 Task: Look for space in Rieti, Italy from 6th September, 2023 to 18th September, 2023 for 3 adults in price range Rs.6000 to Rs.12000. Place can be entire place with 2 bedrooms having 2 beds and 2 bathrooms. Property type can be house, flat, guest house, hotel. Booking option can be shelf check-in. Required host language is English.
Action: Mouse moved to (503, 136)
Screenshot: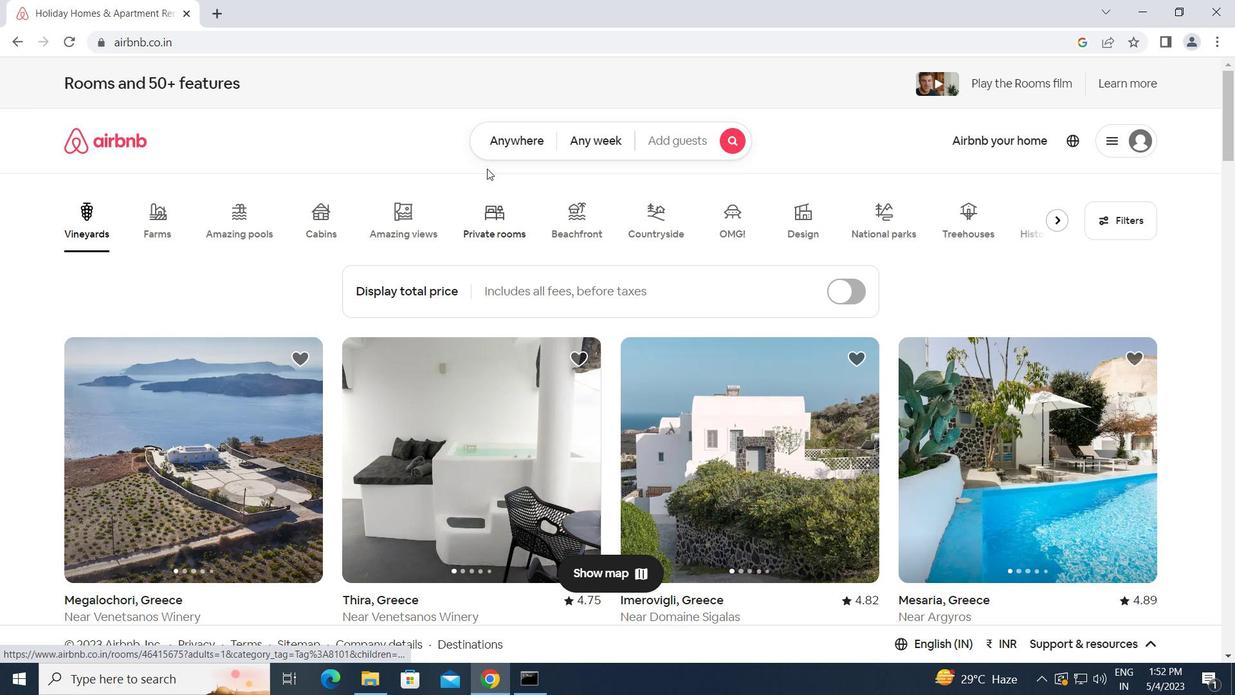 
Action: Mouse pressed left at (503, 136)
Screenshot: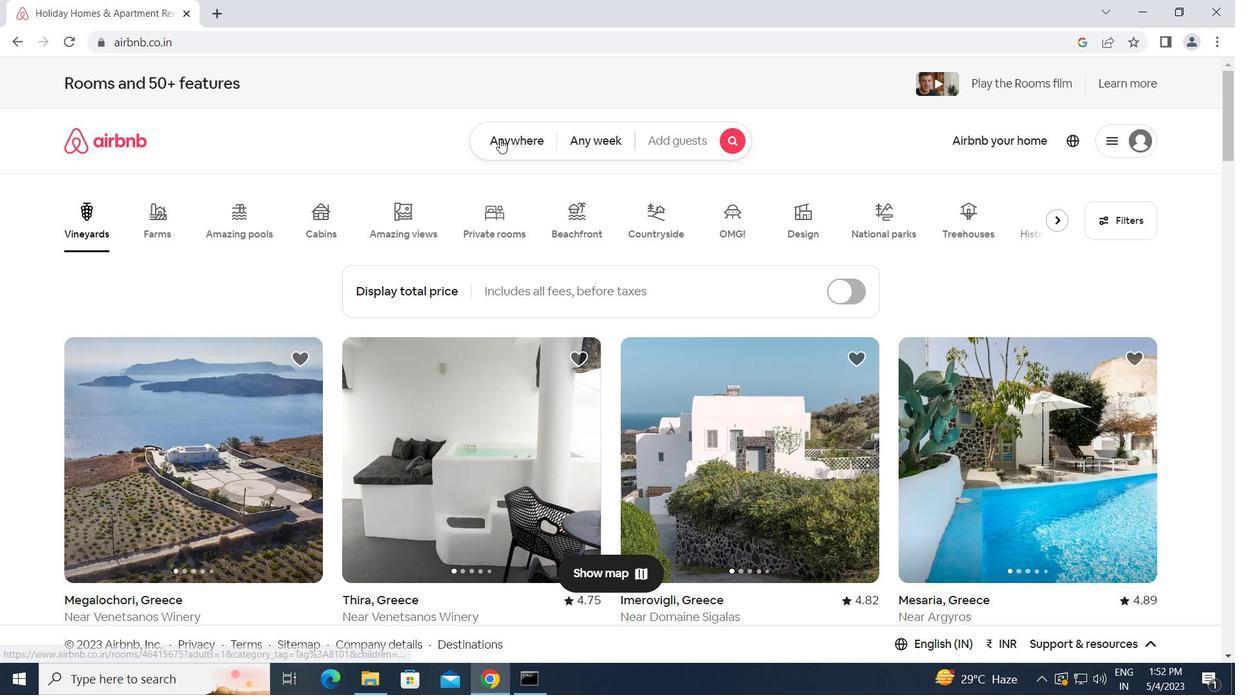 
Action: Mouse moved to (434, 193)
Screenshot: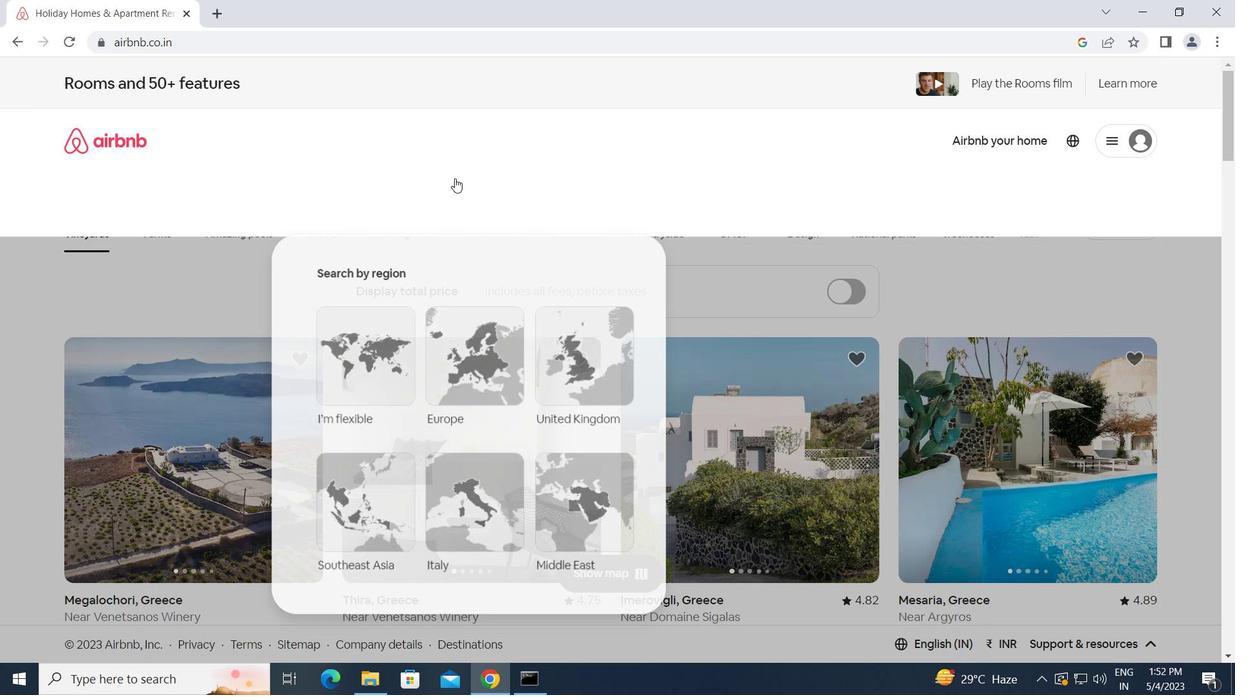 
Action: Mouse pressed left at (434, 193)
Screenshot: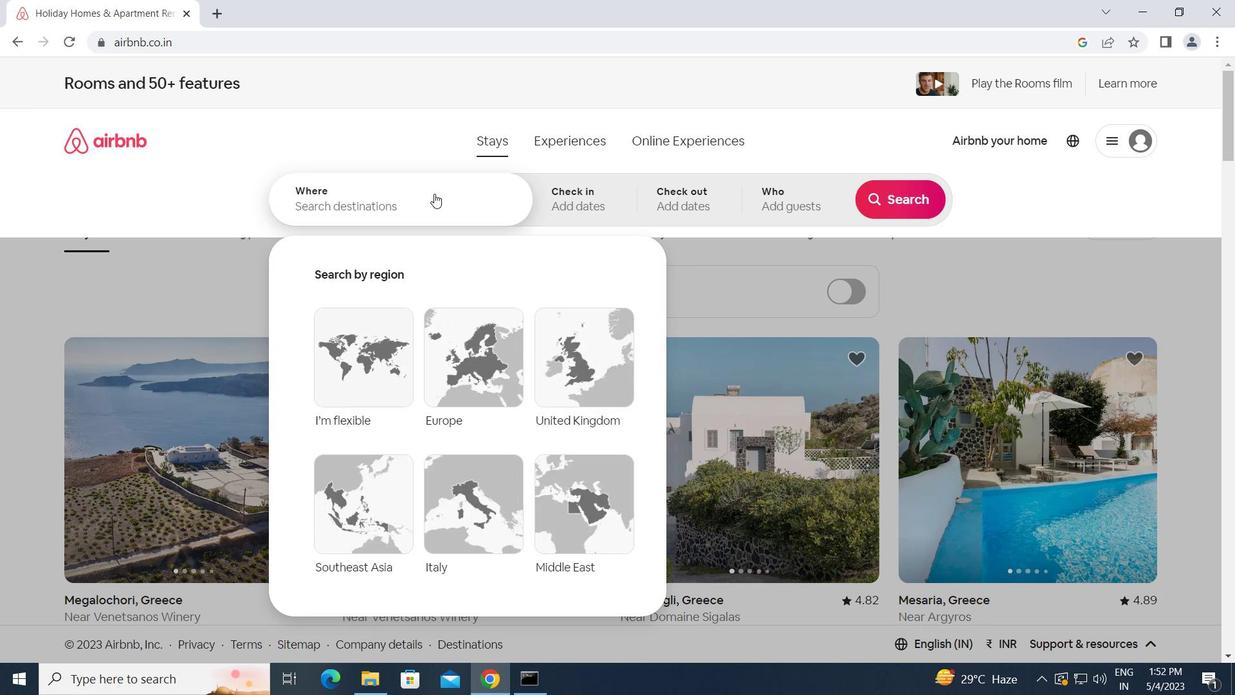
Action: Mouse moved to (460, 198)
Screenshot: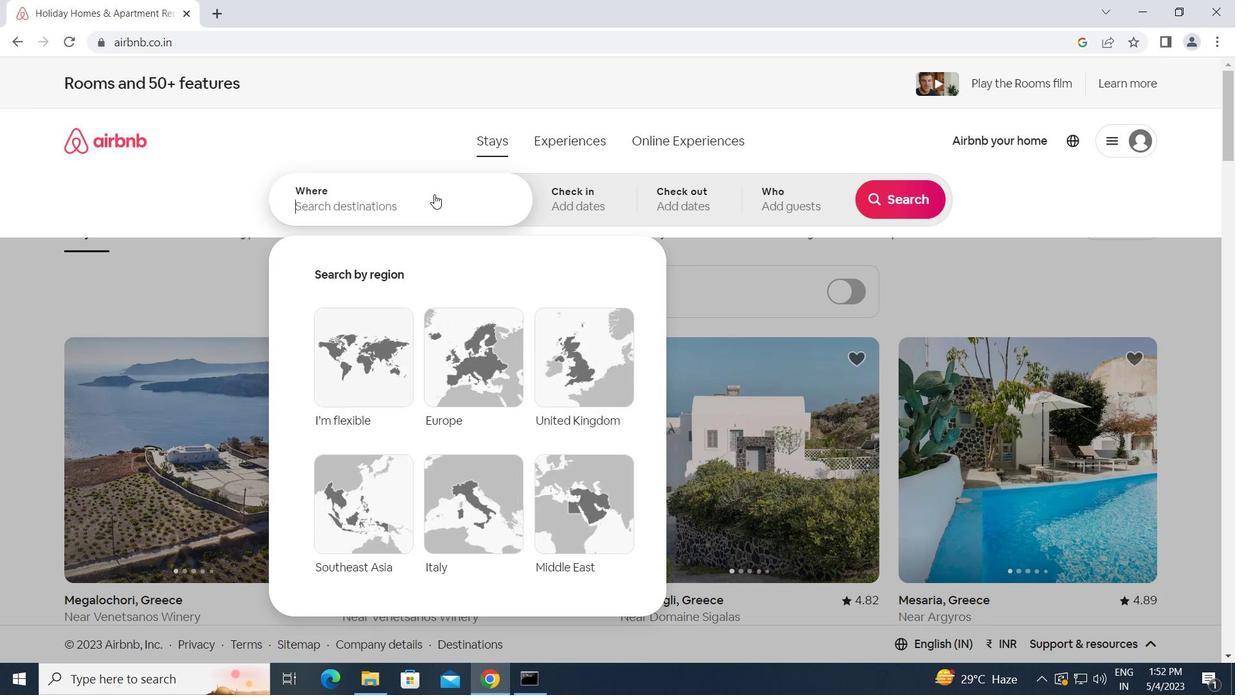 
Action: Key pressed r<Key.caps_lock>ieti,<Key.space><Key.caps_lock>i<Key.caps_lock>taly<Key.enter>
Screenshot: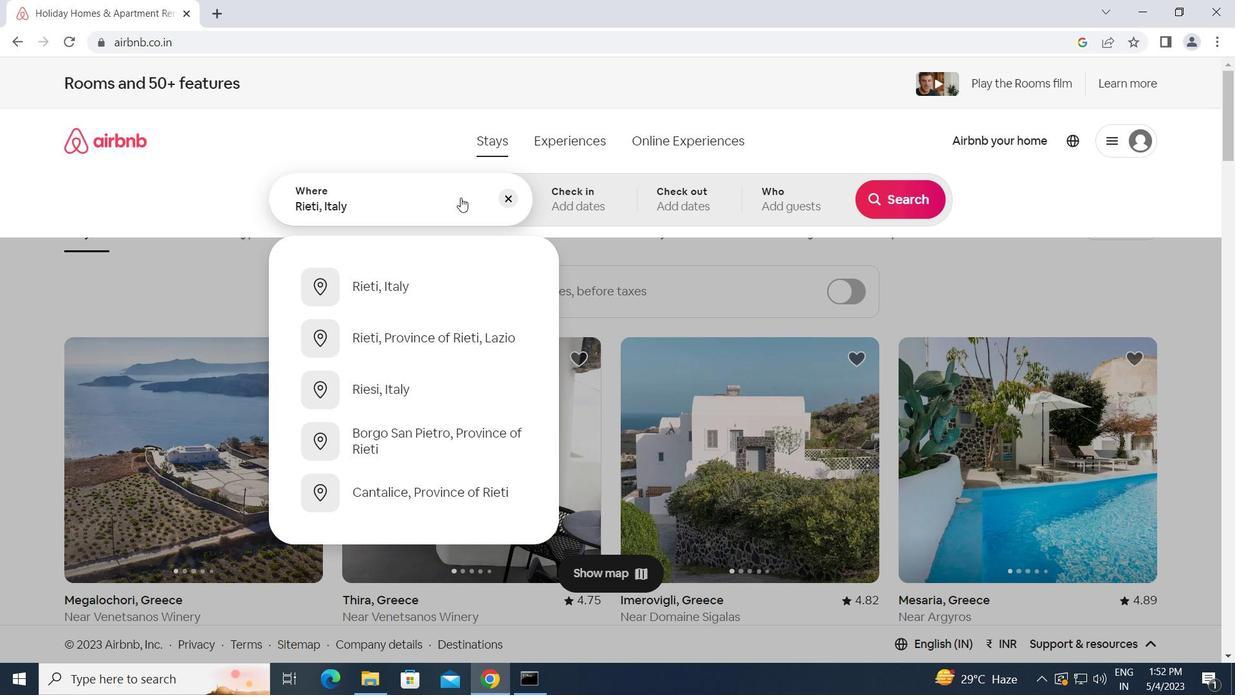 
Action: Mouse moved to (894, 326)
Screenshot: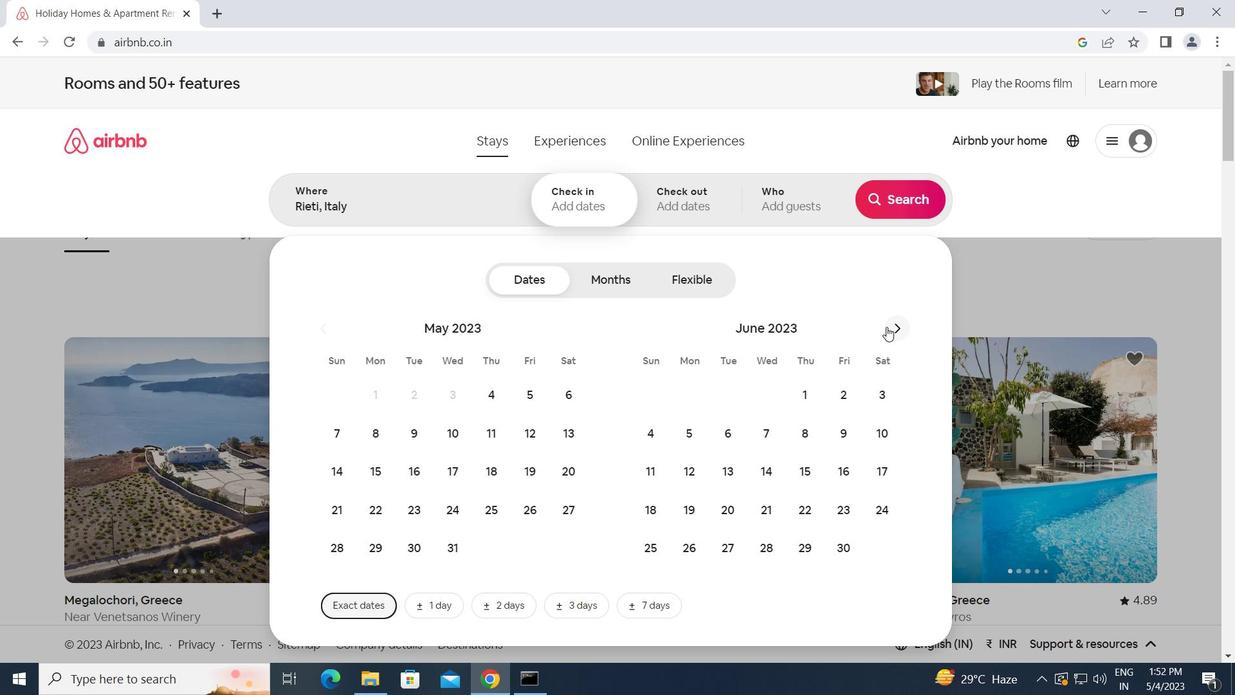 
Action: Mouse pressed left at (894, 326)
Screenshot: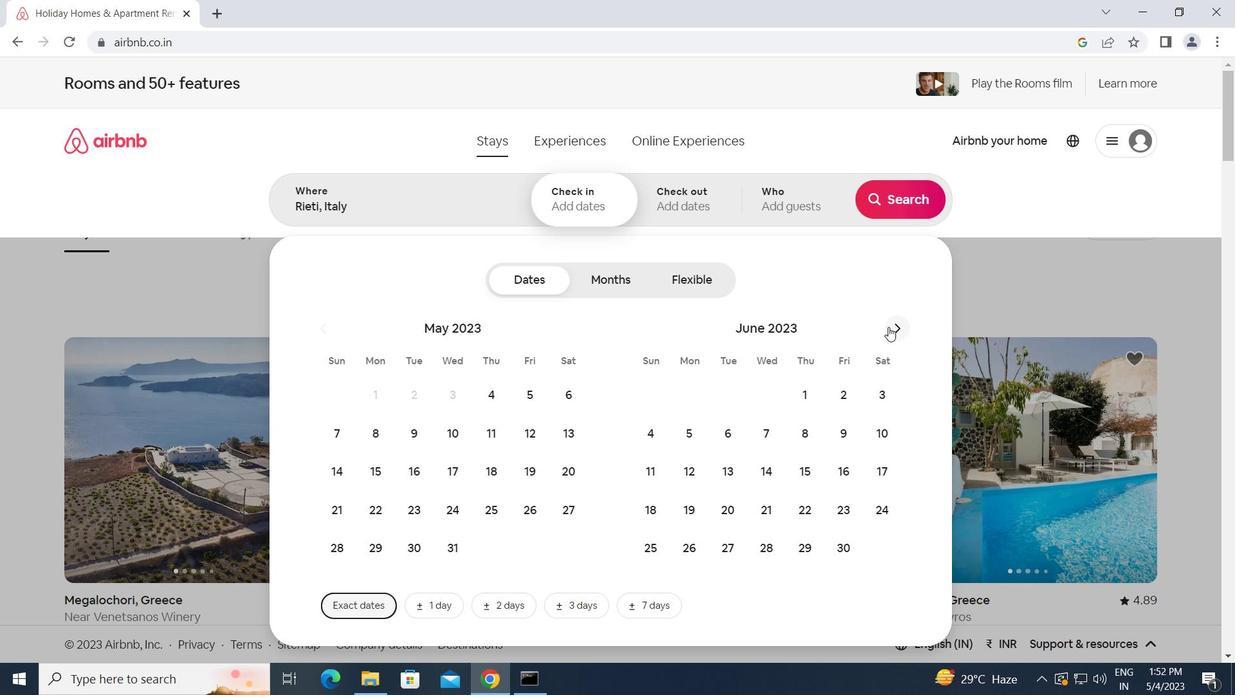 
Action: Mouse pressed left at (894, 326)
Screenshot: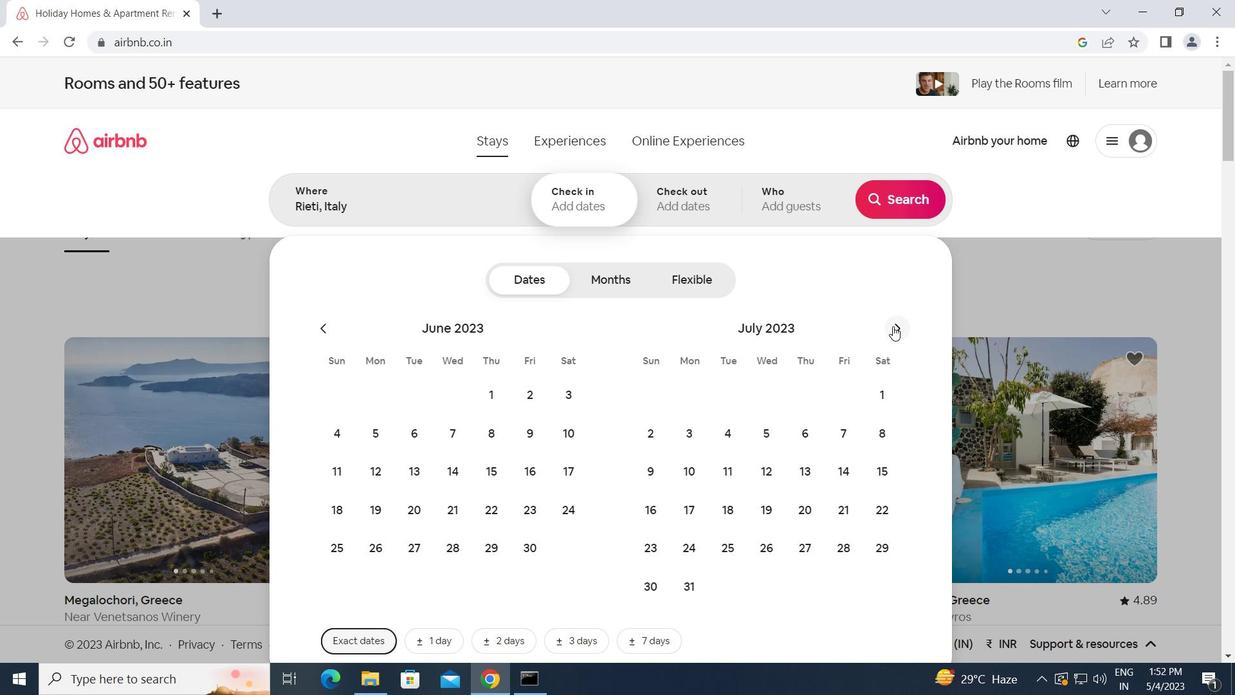 
Action: Mouse pressed left at (894, 326)
Screenshot: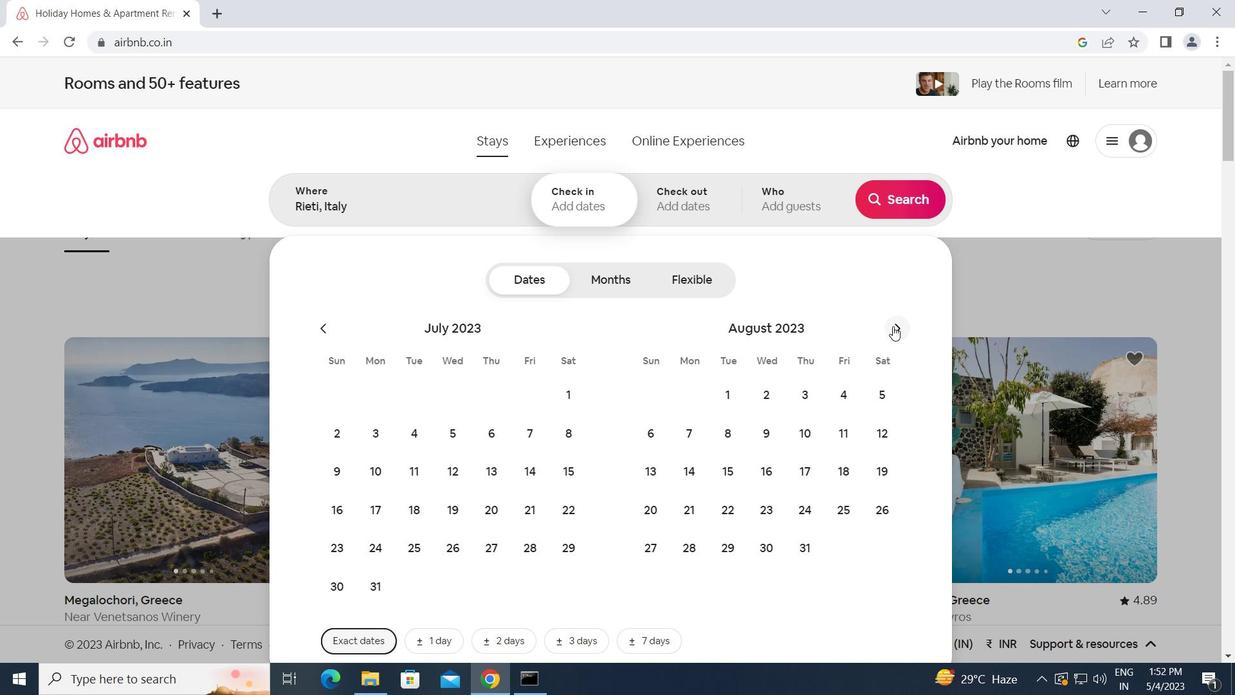 
Action: Mouse moved to (756, 438)
Screenshot: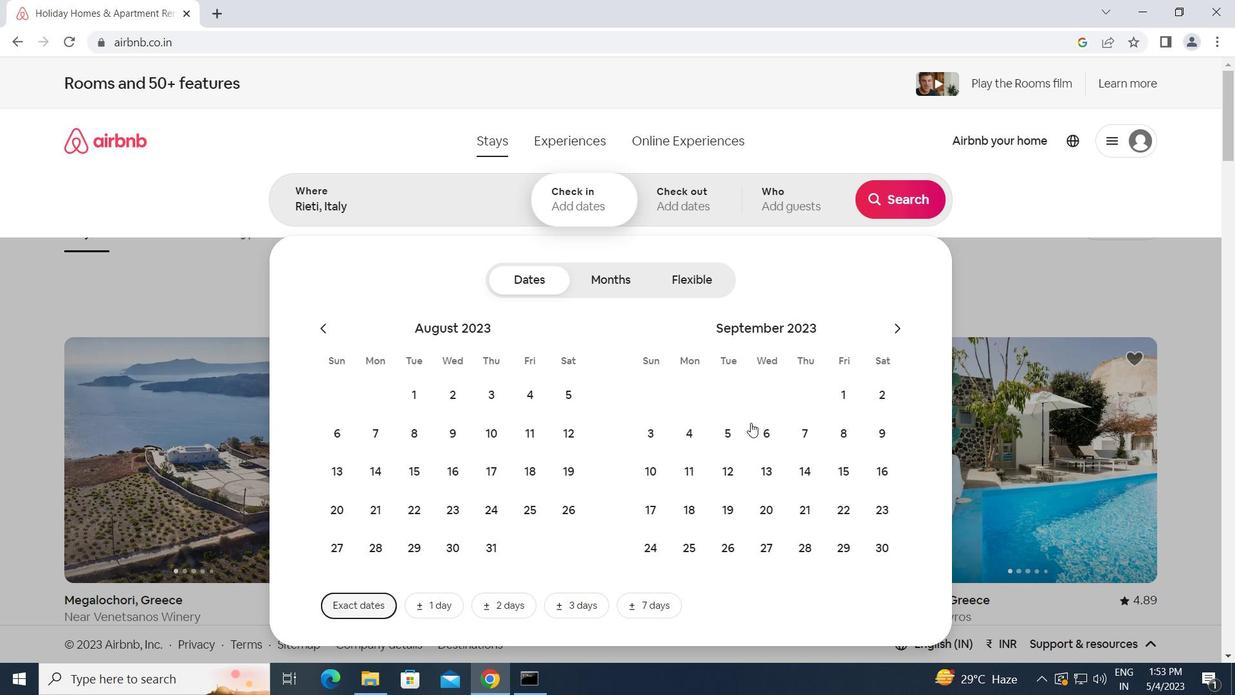 
Action: Mouse pressed left at (756, 438)
Screenshot: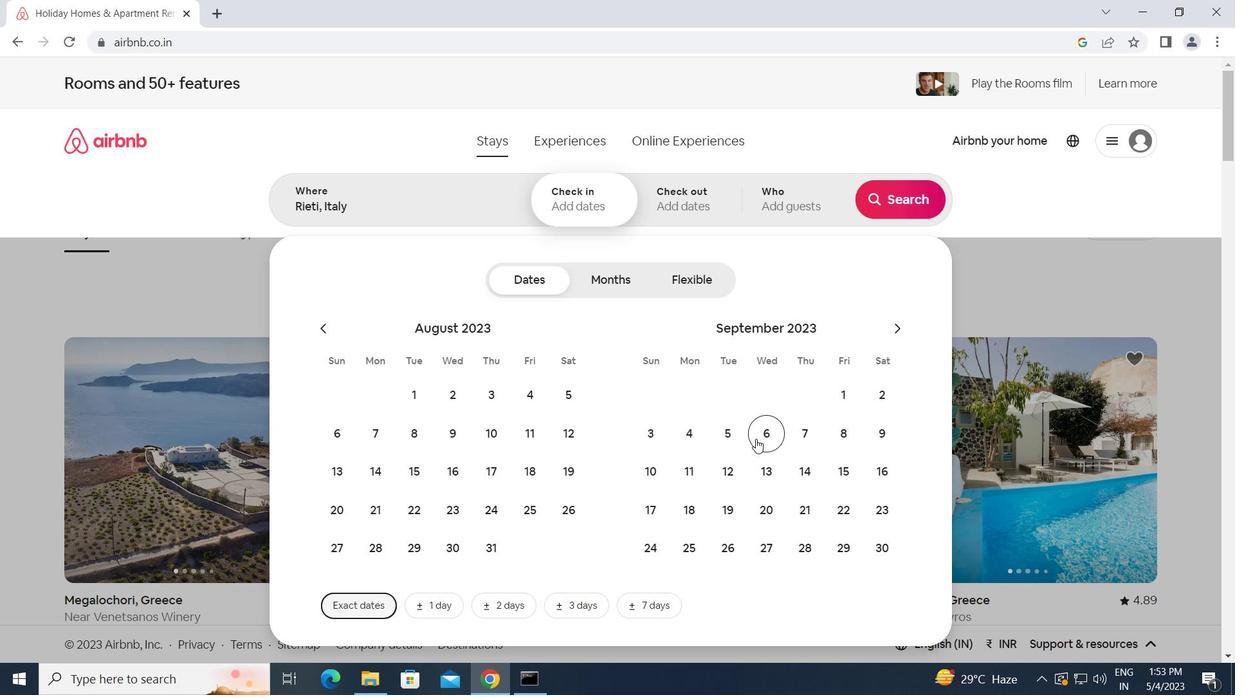 
Action: Mouse moved to (696, 506)
Screenshot: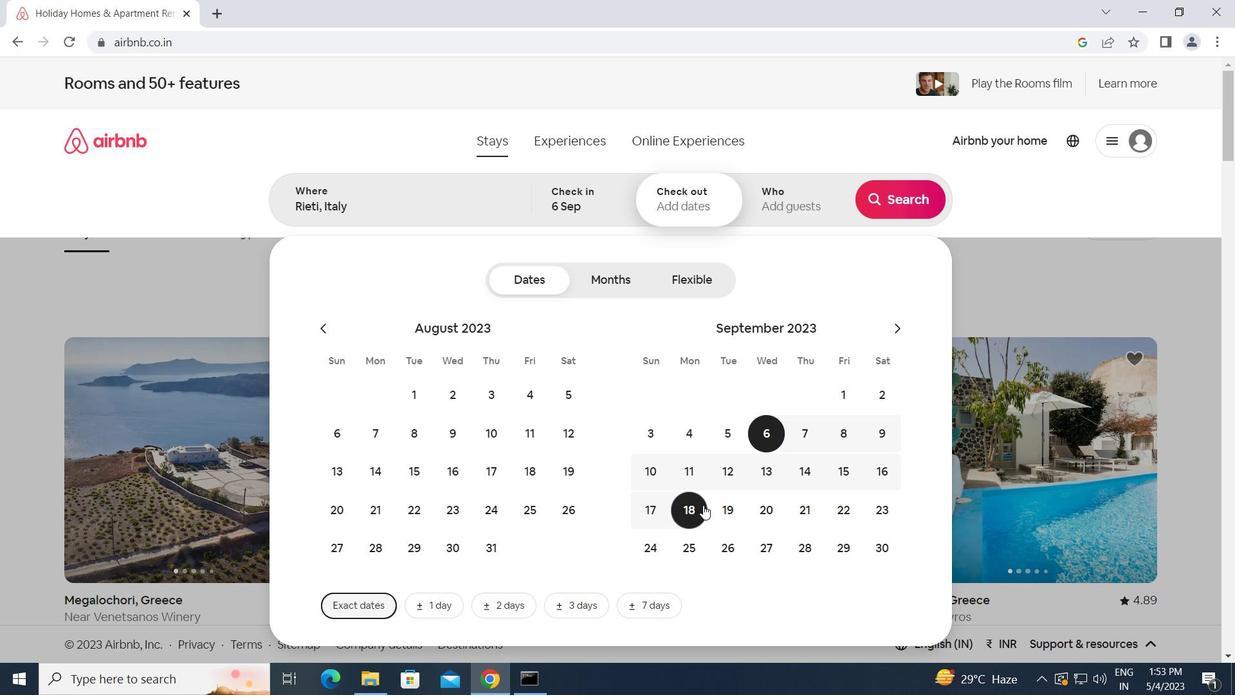 
Action: Mouse pressed left at (696, 506)
Screenshot: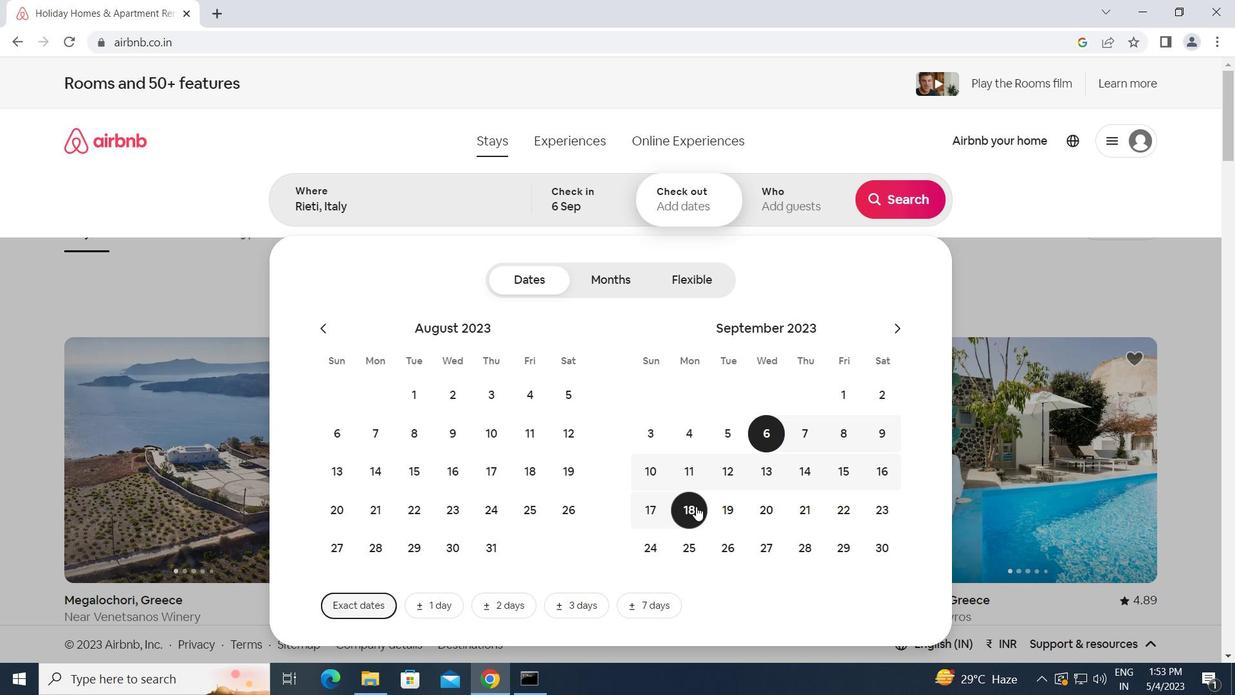 
Action: Mouse moved to (802, 197)
Screenshot: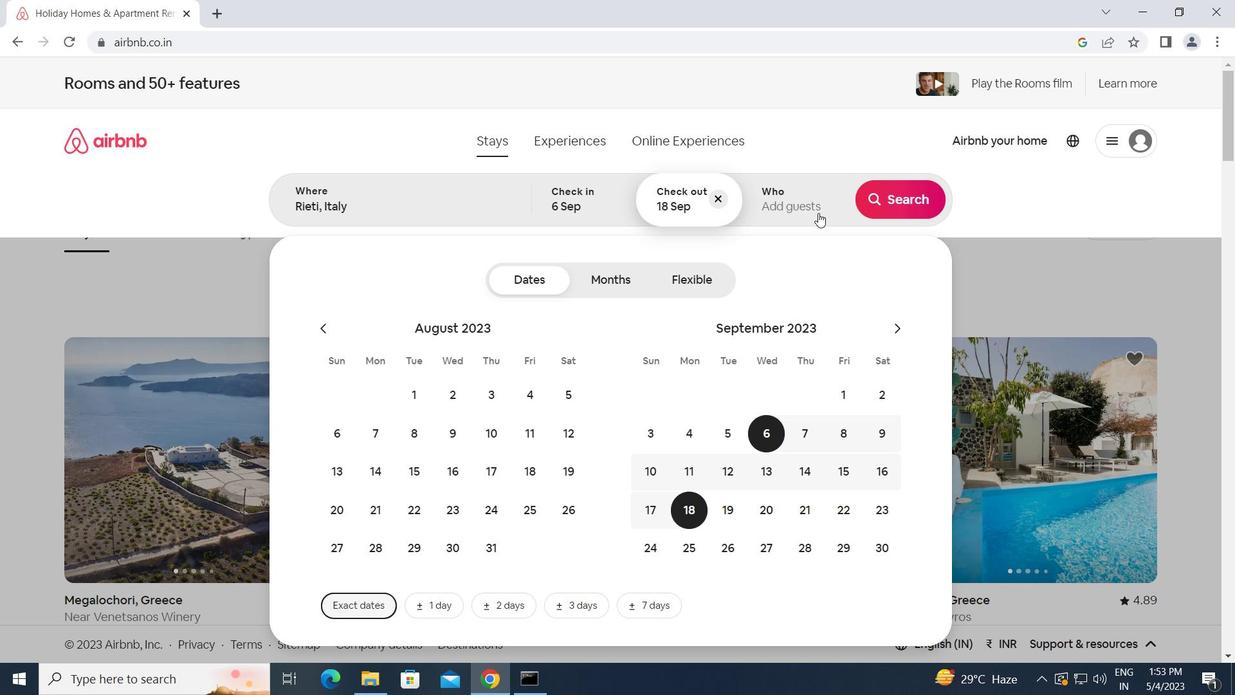 
Action: Mouse pressed left at (802, 197)
Screenshot: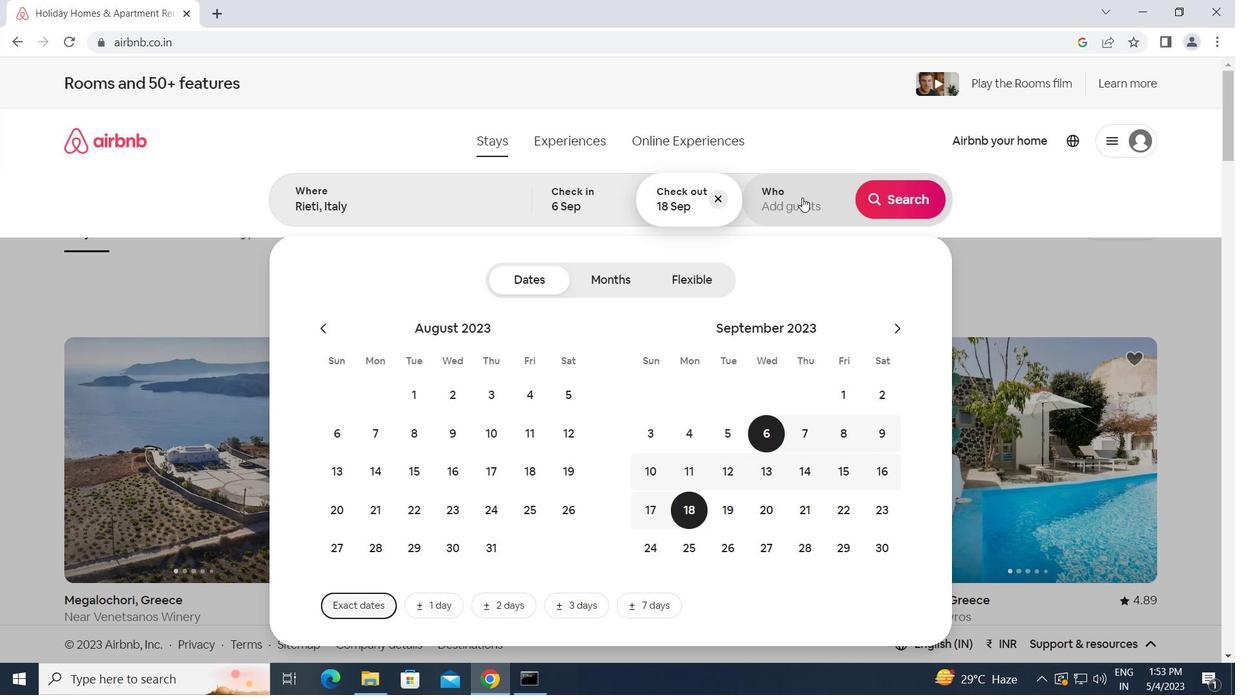 
Action: Mouse moved to (909, 288)
Screenshot: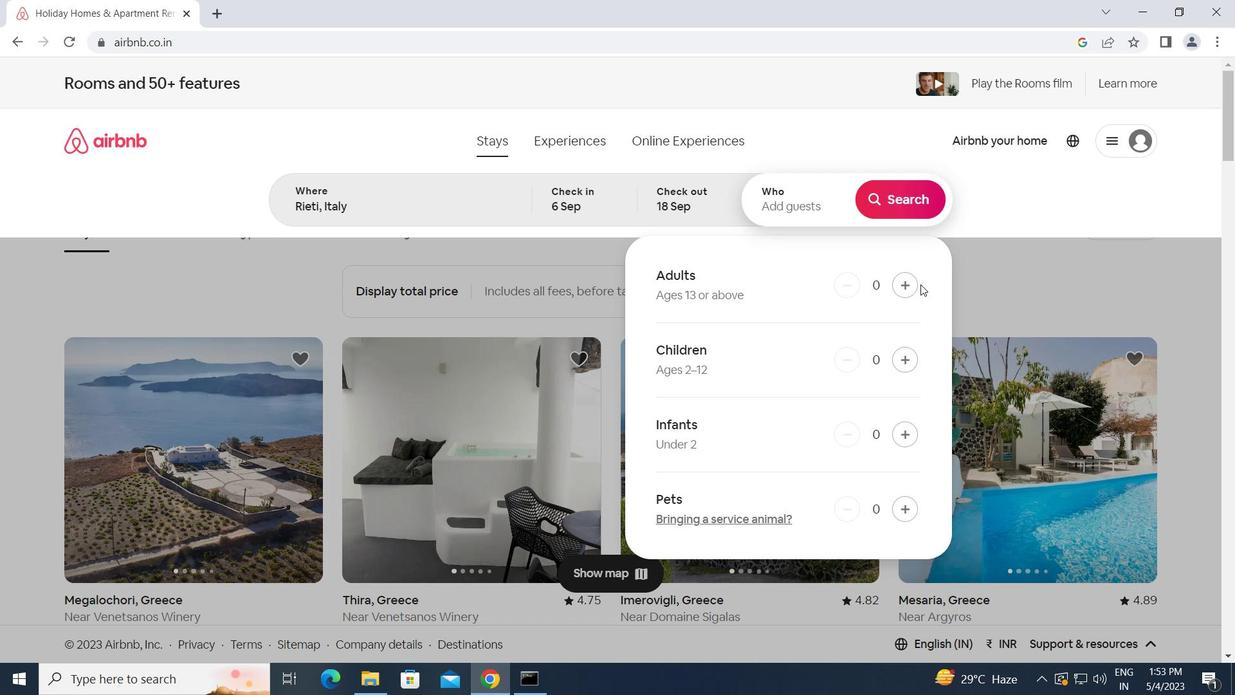 
Action: Mouse pressed left at (909, 288)
Screenshot: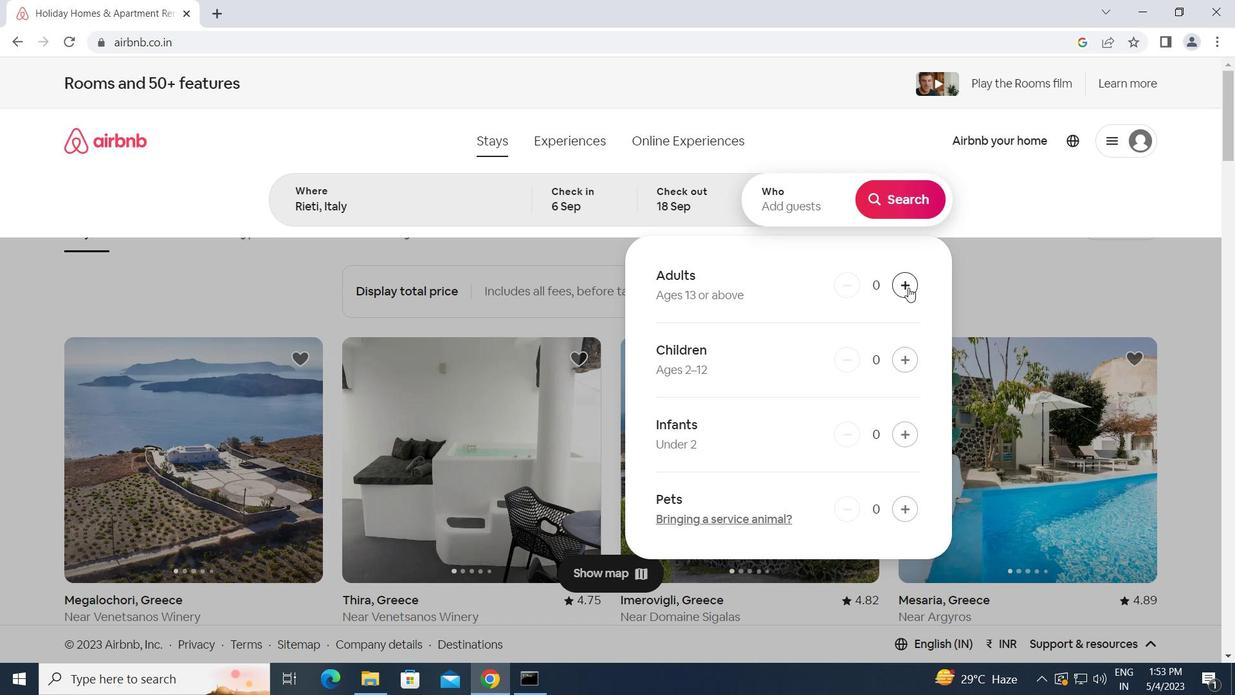 
Action: Mouse pressed left at (909, 288)
Screenshot: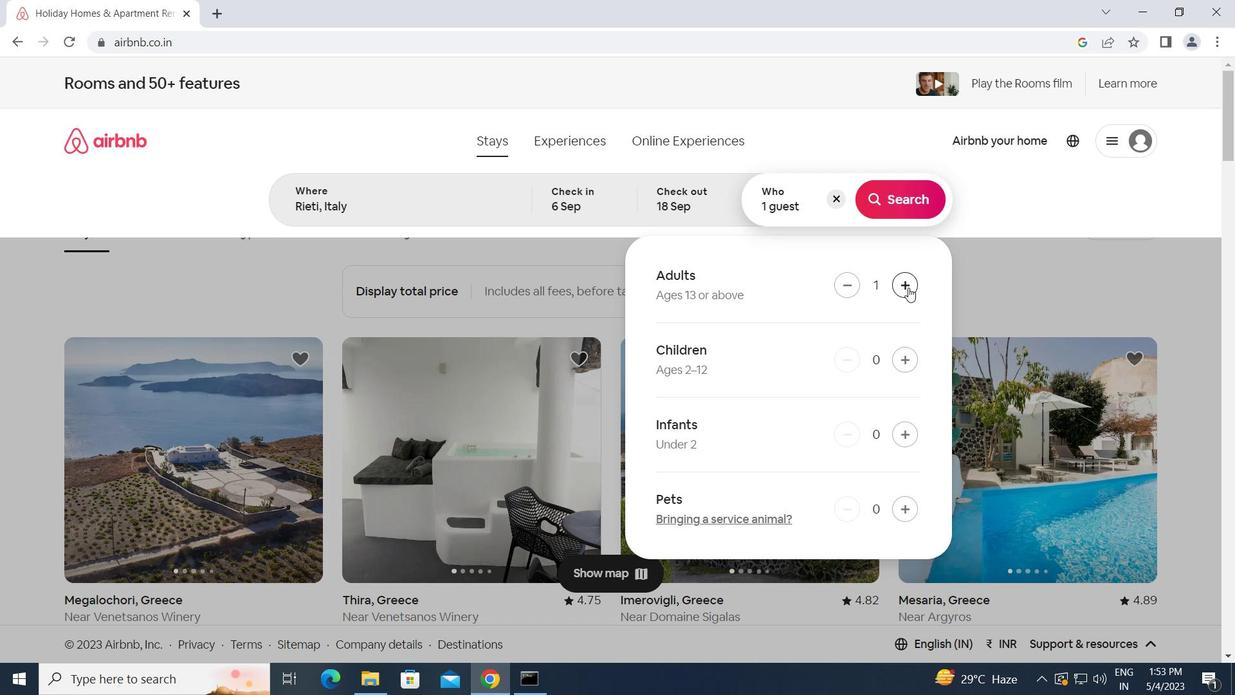 
Action: Mouse pressed left at (909, 288)
Screenshot: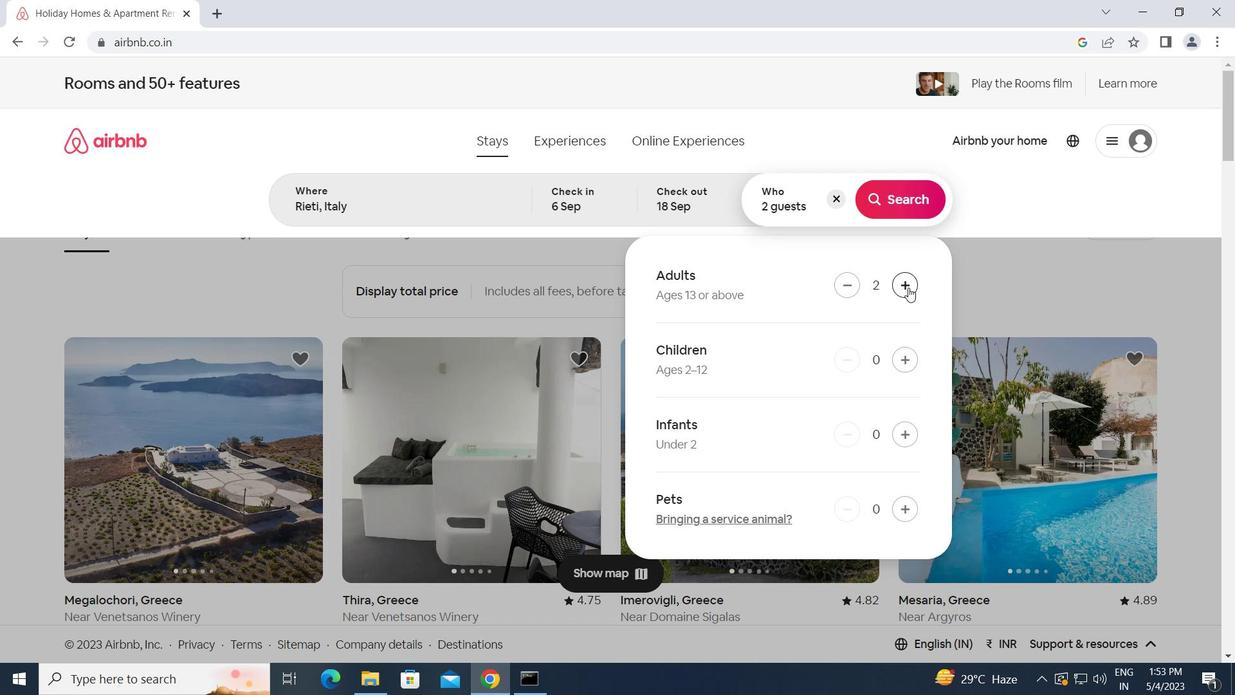 
Action: Mouse moved to (910, 197)
Screenshot: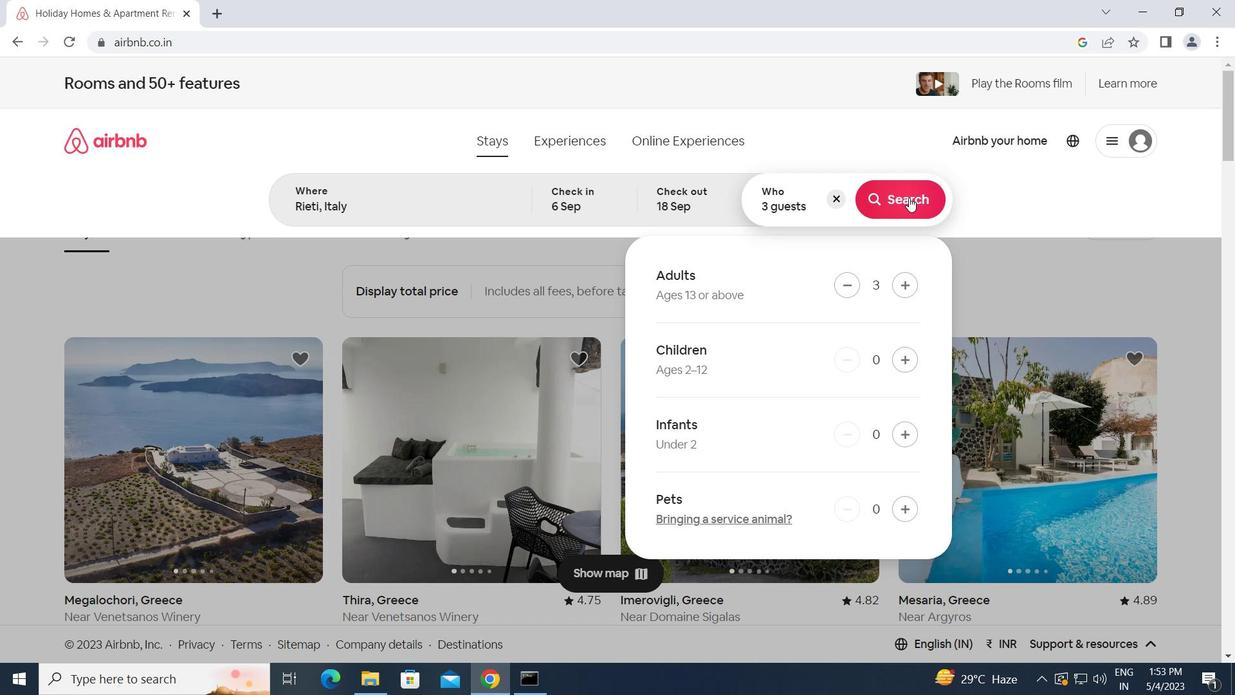 
Action: Mouse pressed left at (910, 197)
Screenshot: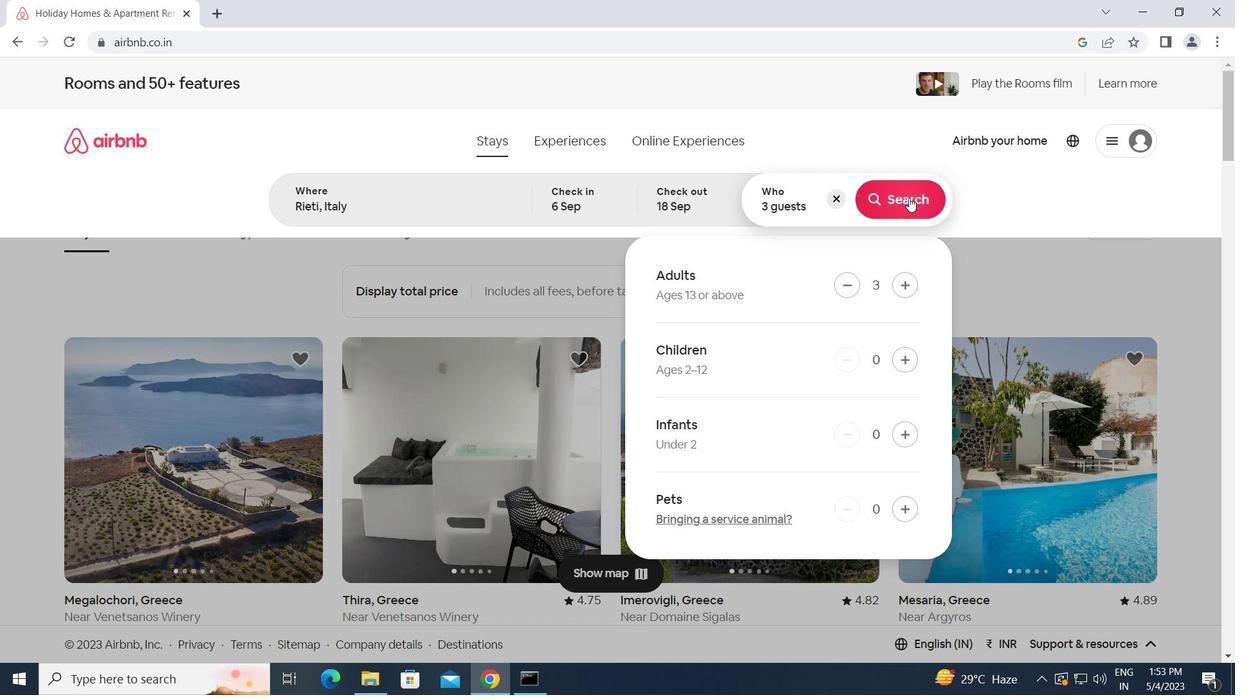 
Action: Mouse moved to (1142, 157)
Screenshot: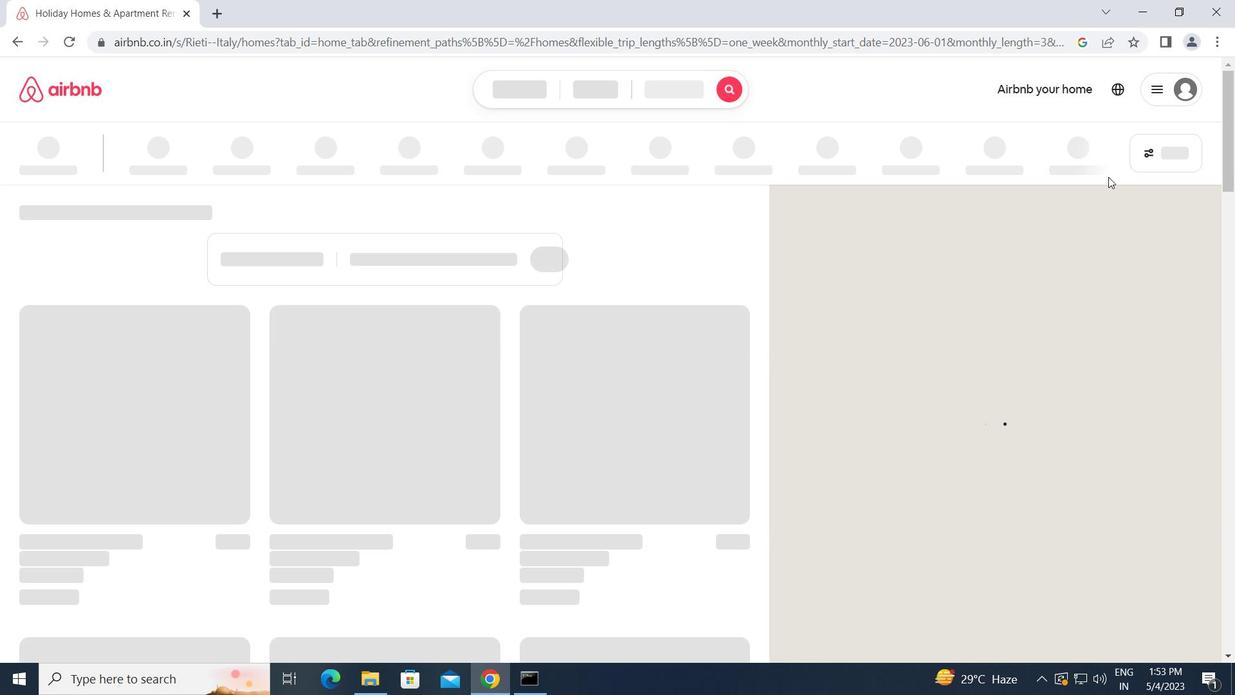 
Action: Mouse pressed left at (1142, 157)
Screenshot: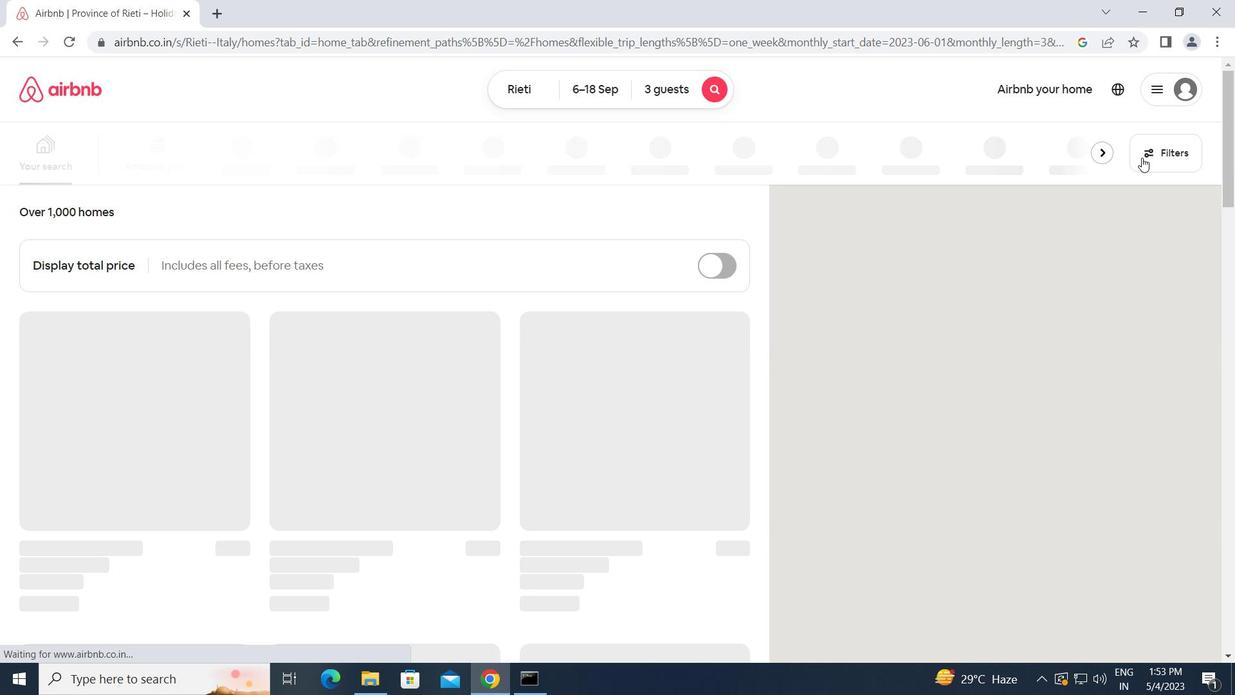 
Action: Mouse moved to (415, 361)
Screenshot: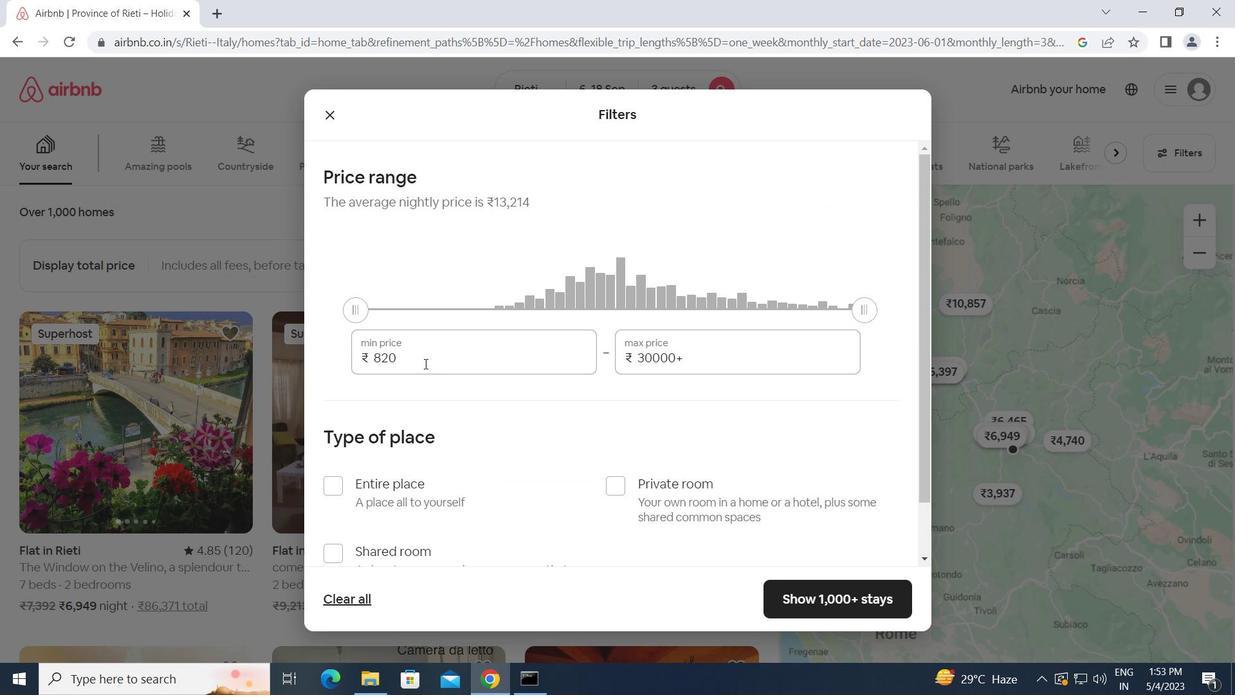 
Action: Mouse pressed left at (415, 361)
Screenshot: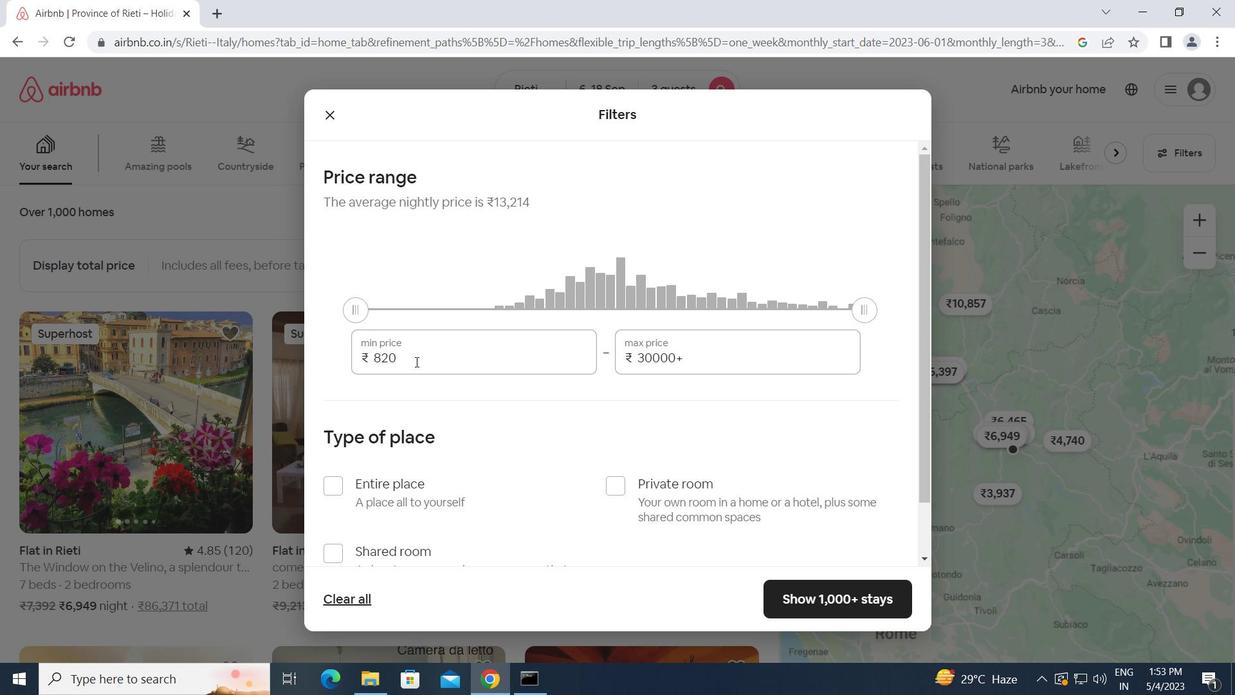 
Action: Mouse moved to (360, 363)
Screenshot: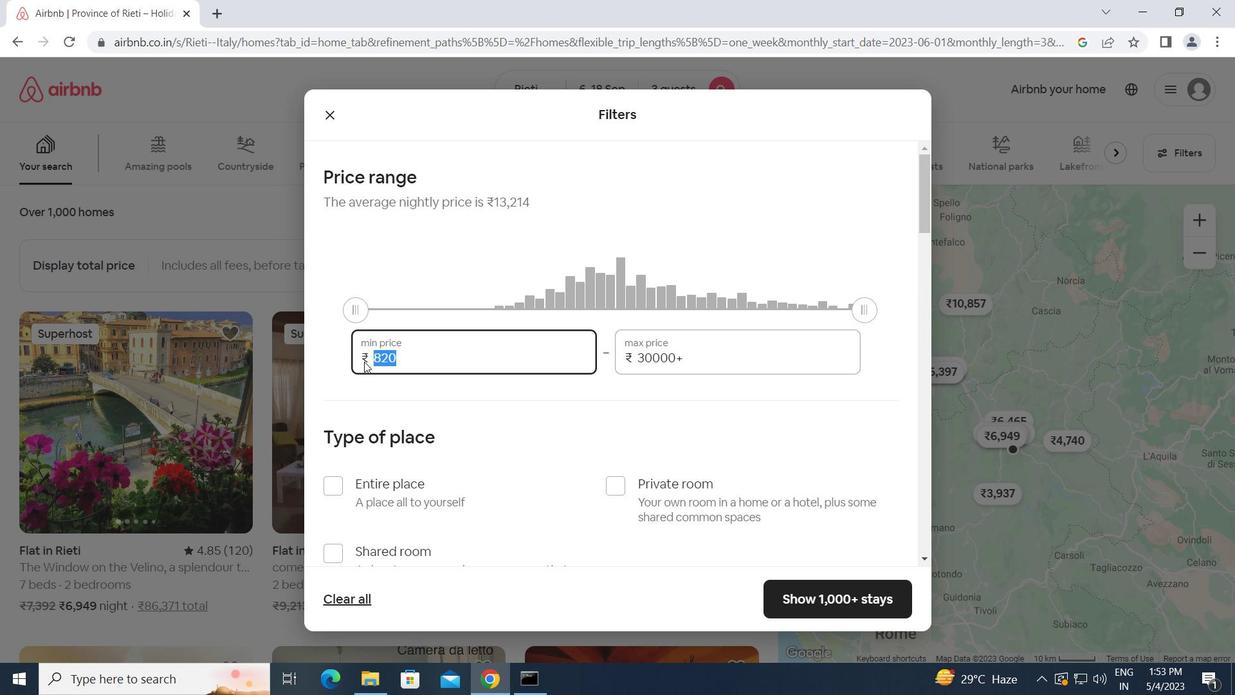 
Action: Key pressed 6000<Key.tab>12000
Screenshot: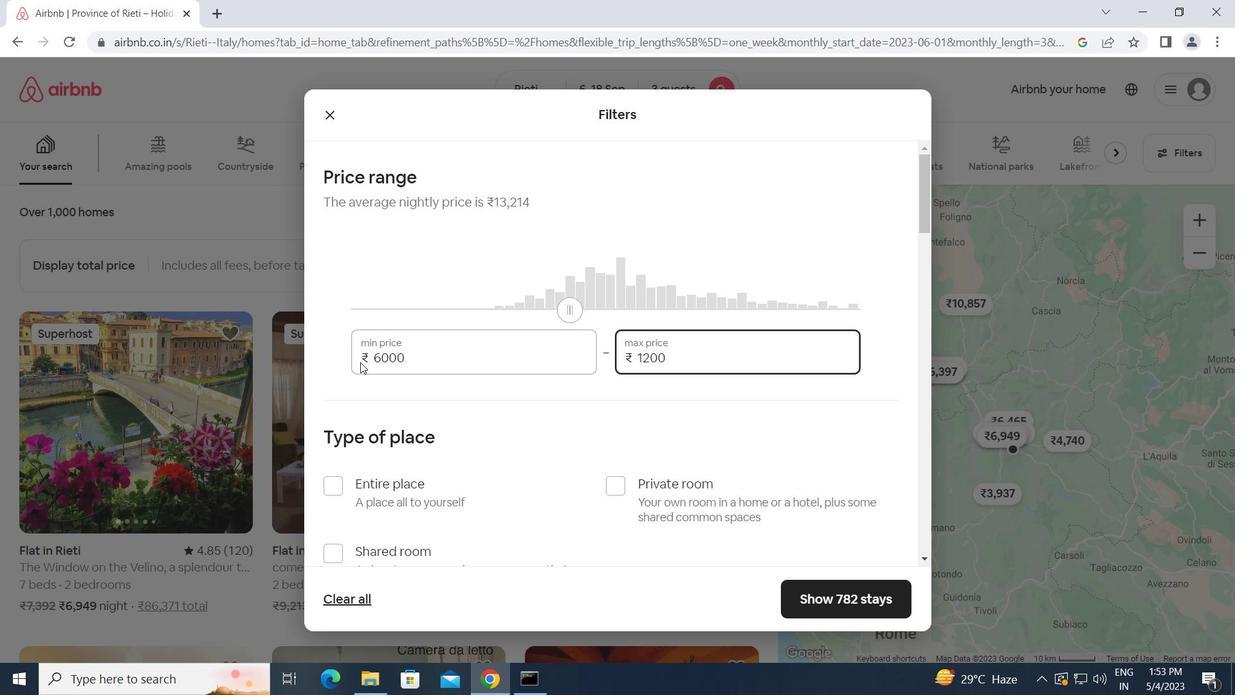 
Action: Mouse moved to (341, 489)
Screenshot: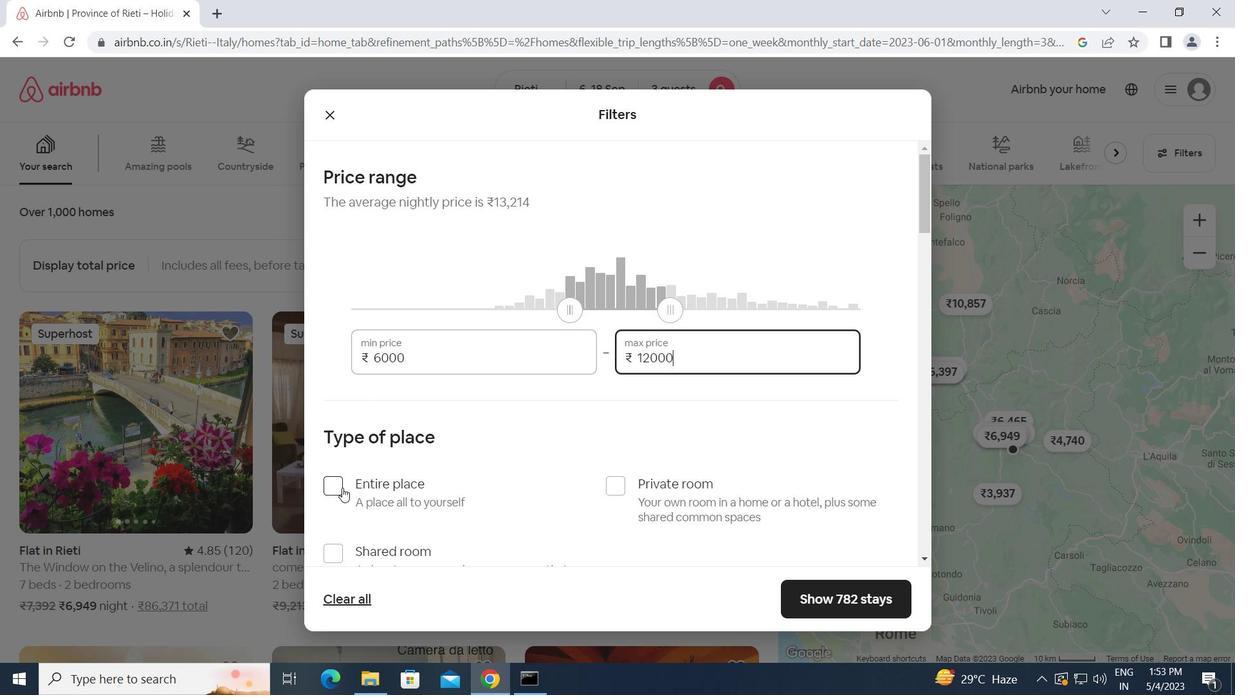 
Action: Mouse pressed left at (341, 489)
Screenshot: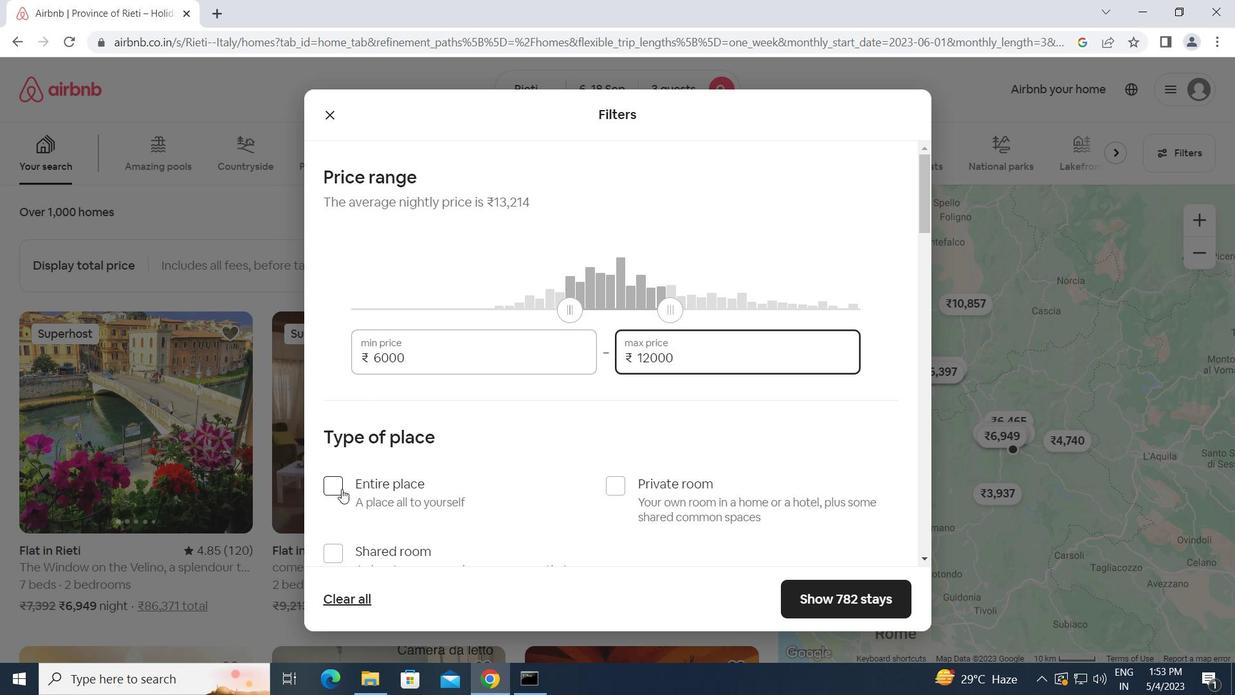 
Action: Mouse moved to (513, 531)
Screenshot: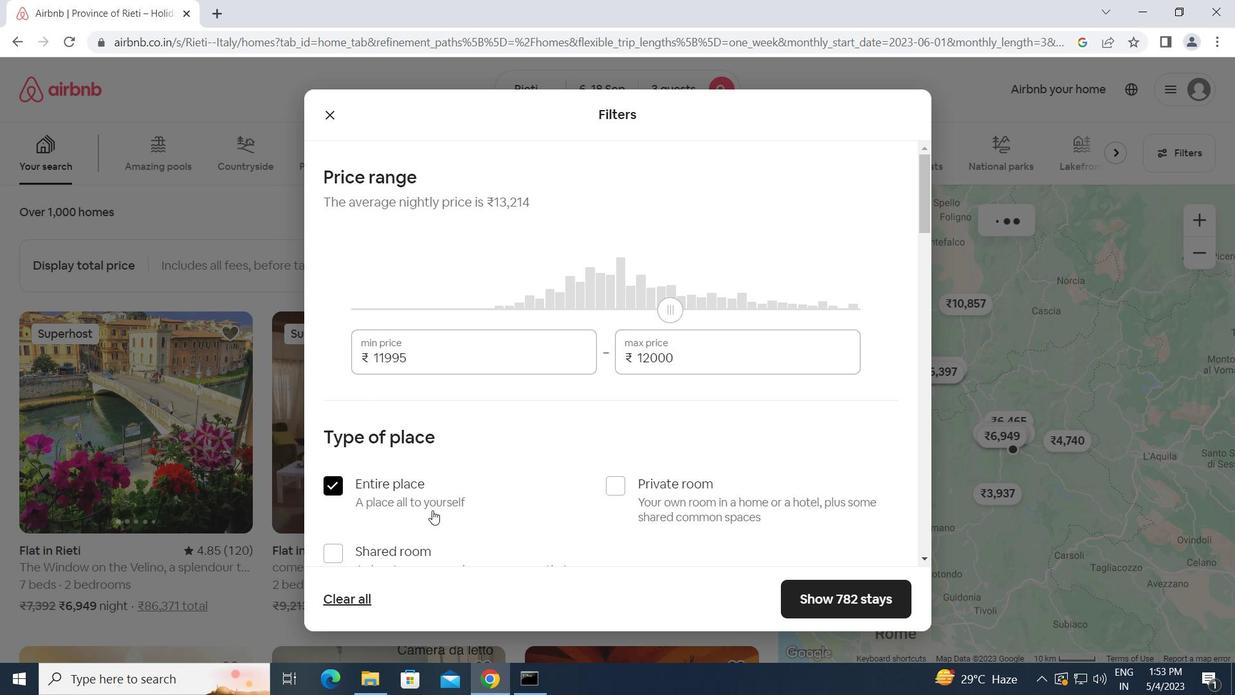 
Action: Mouse scrolled (513, 530) with delta (0, 0)
Screenshot: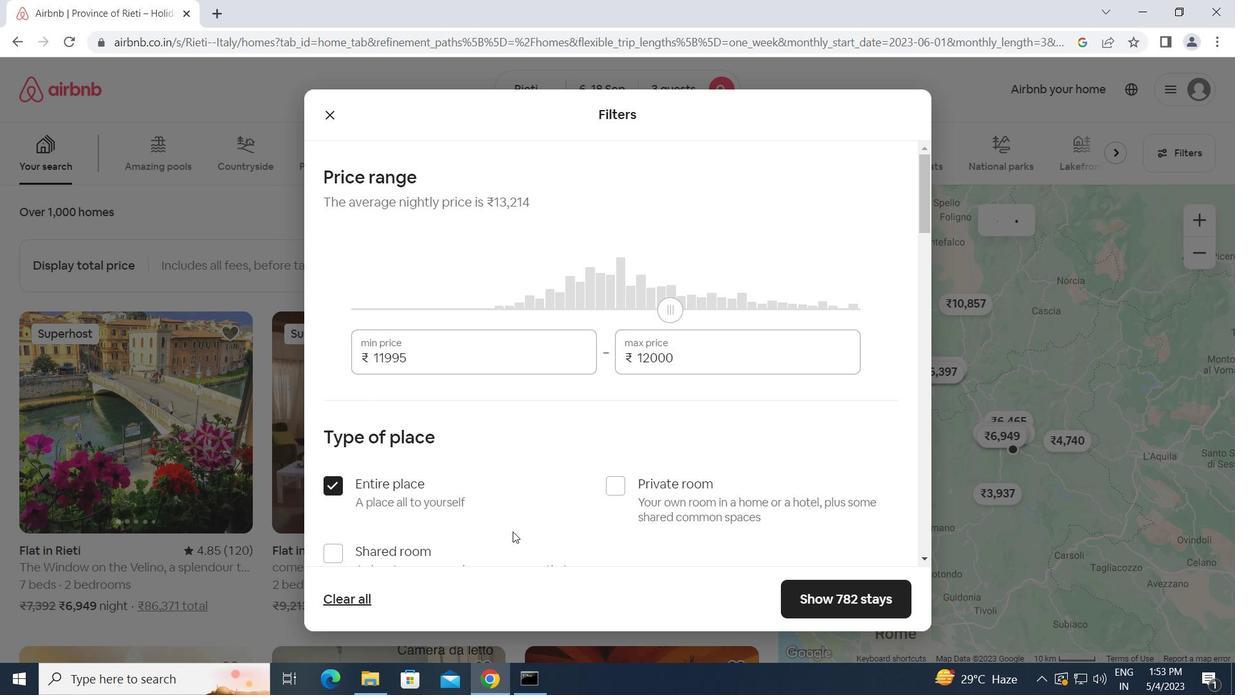 
Action: Mouse scrolled (513, 530) with delta (0, 0)
Screenshot: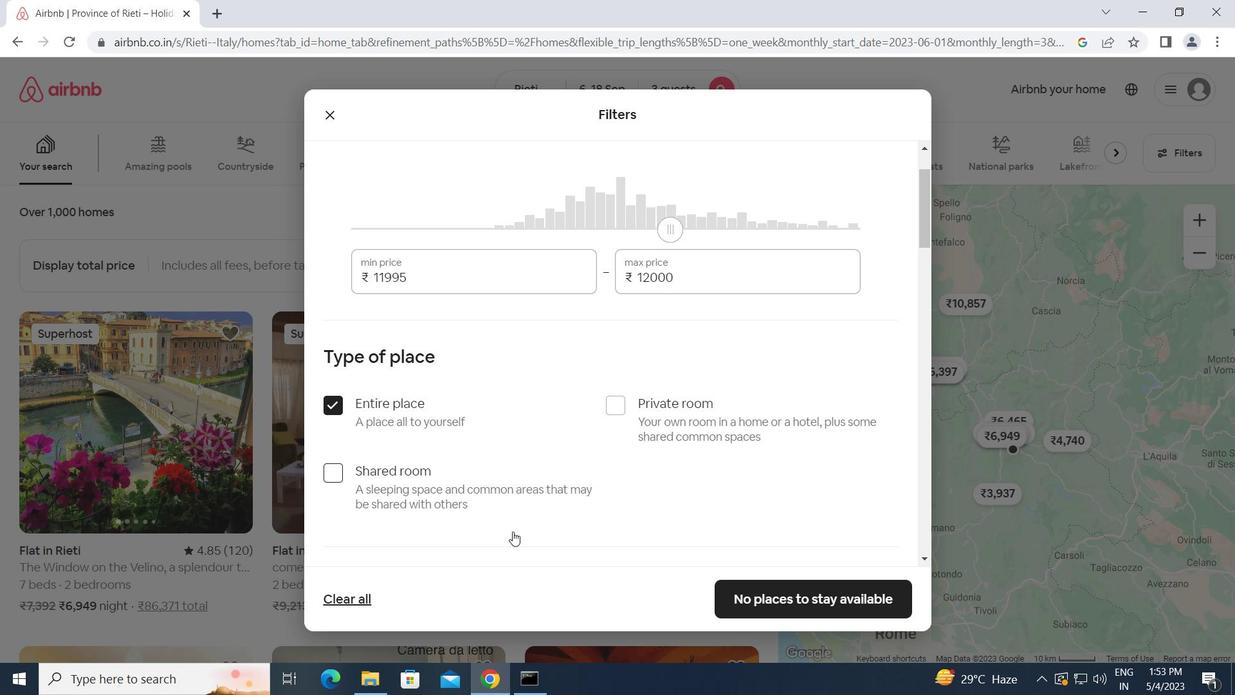
Action: Mouse scrolled (513, 530) with delta (0, 0)
Screenshot: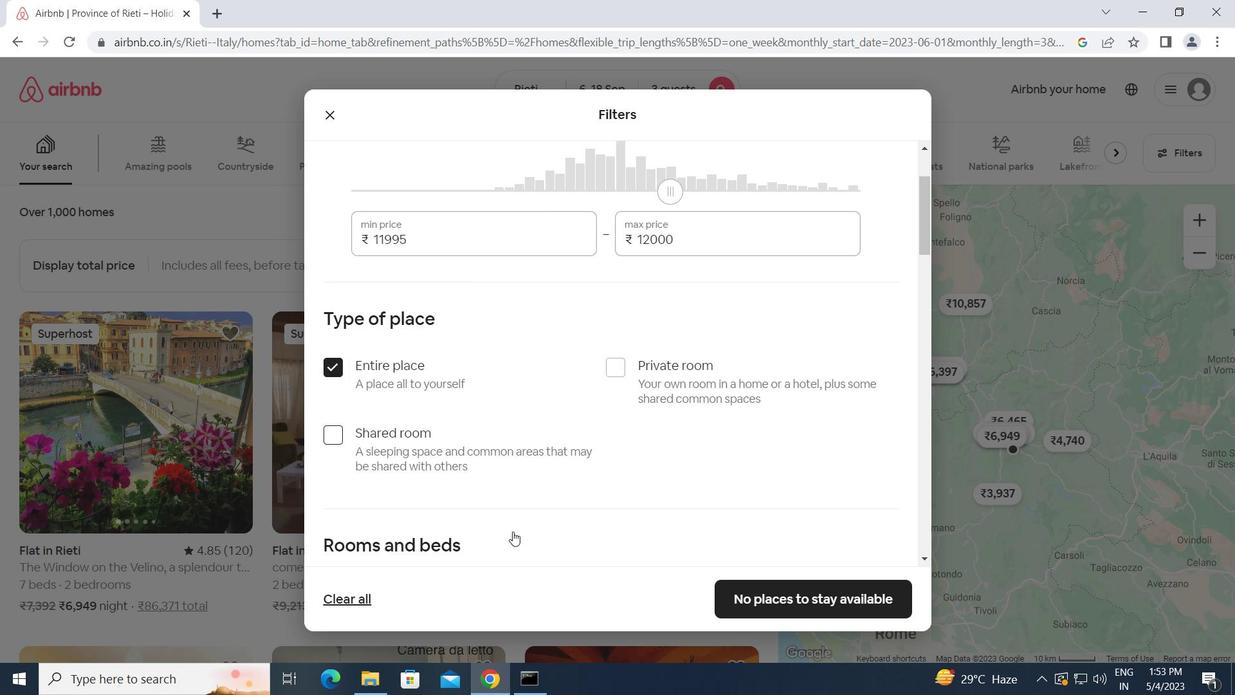 
Action: Mouse moved to (475, 506)
Screenshot: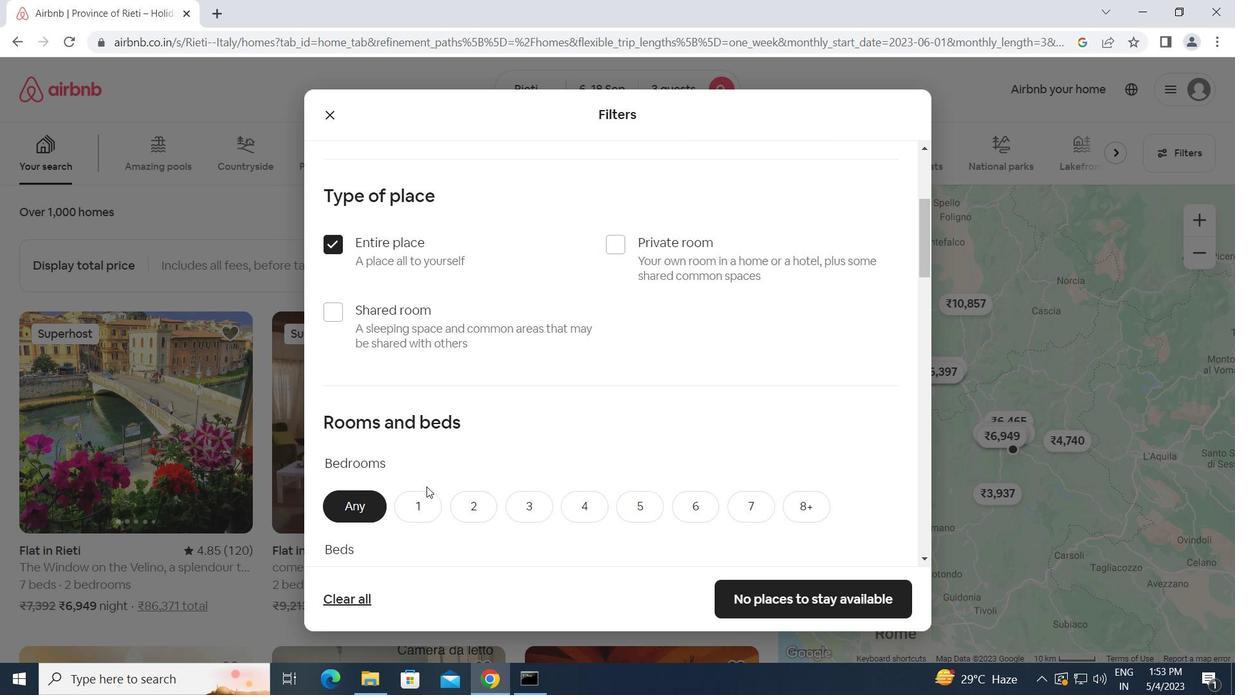 
Action: Mouse pressed left at (475, 506)
Screenshot: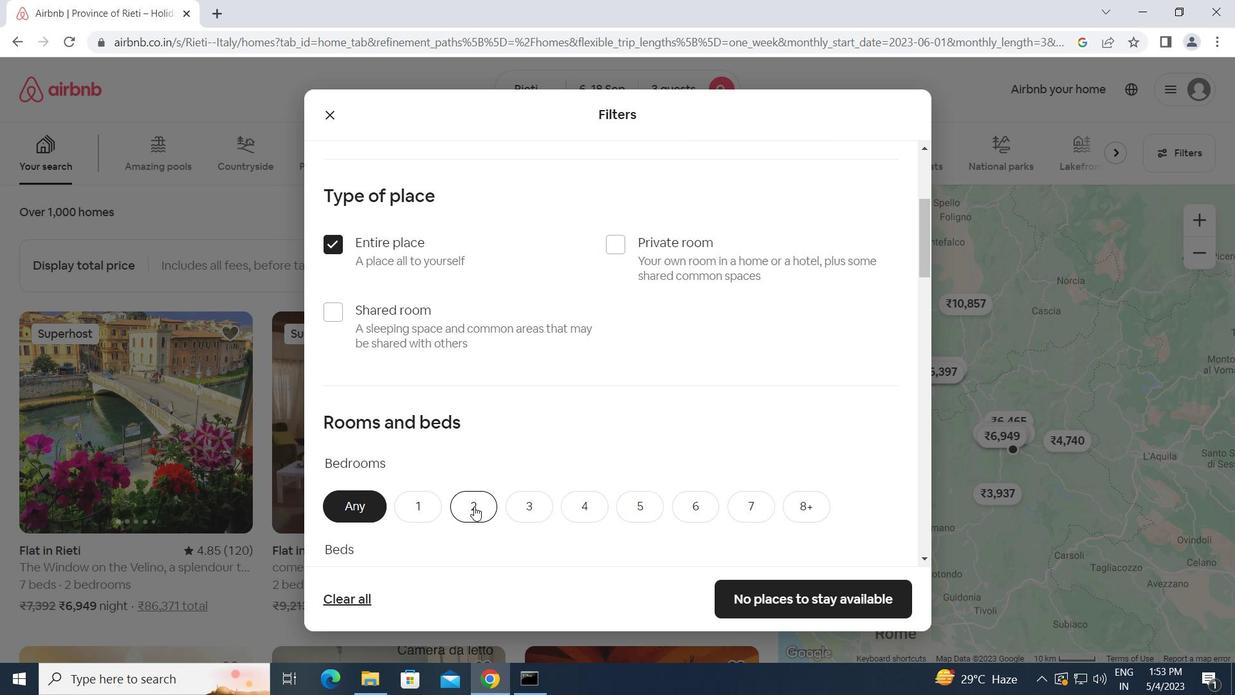 
Action: Mouse moved to (553, 495)
Screenshot: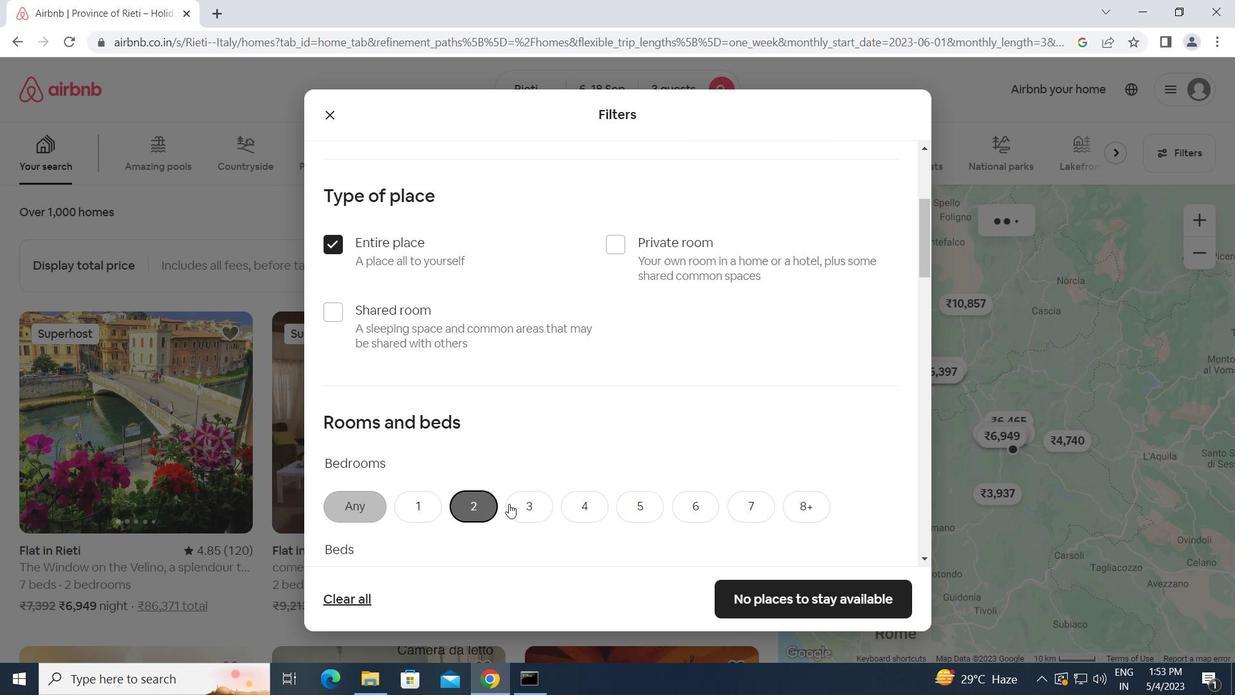 
Action: Mouse scrolled (553, 494) with delta (0, 0)
Screenshot: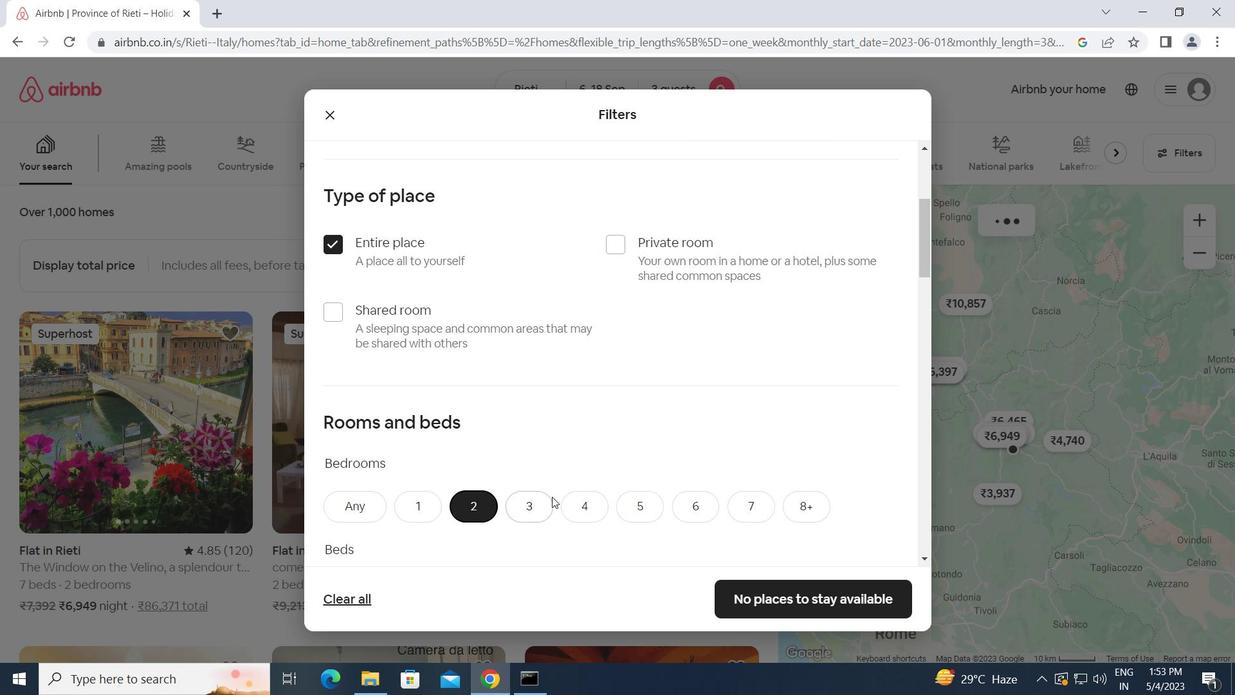 
Action: Mouse scrolled (553, 494) with delta (0, 0)
Screenshot: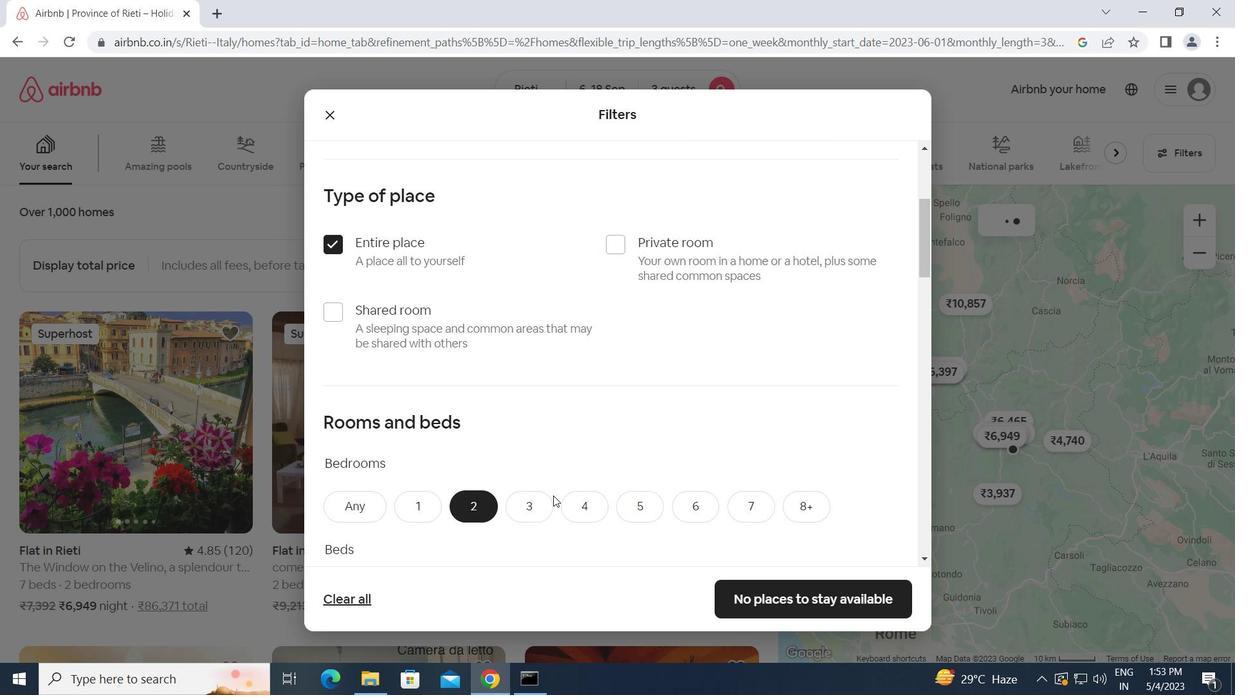
Action: Mouse moved to (481, 440)
Screenshot: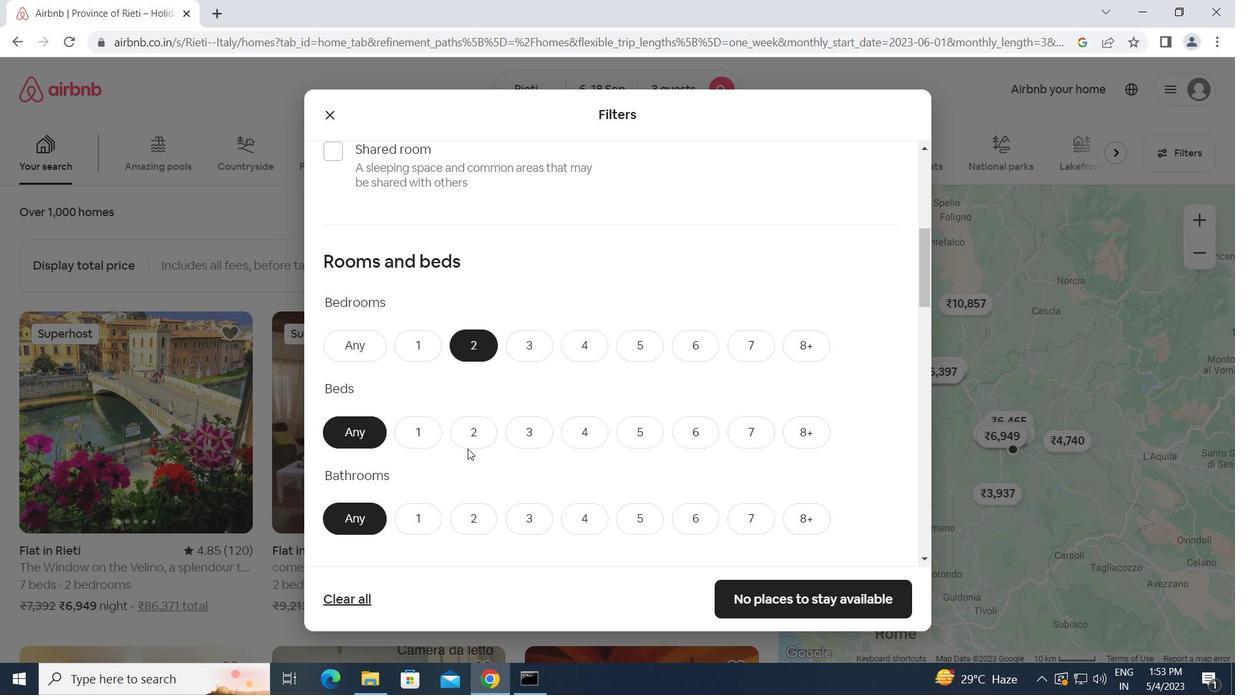 
Action: Mouse pressed left at (481, 440)
Screenshot: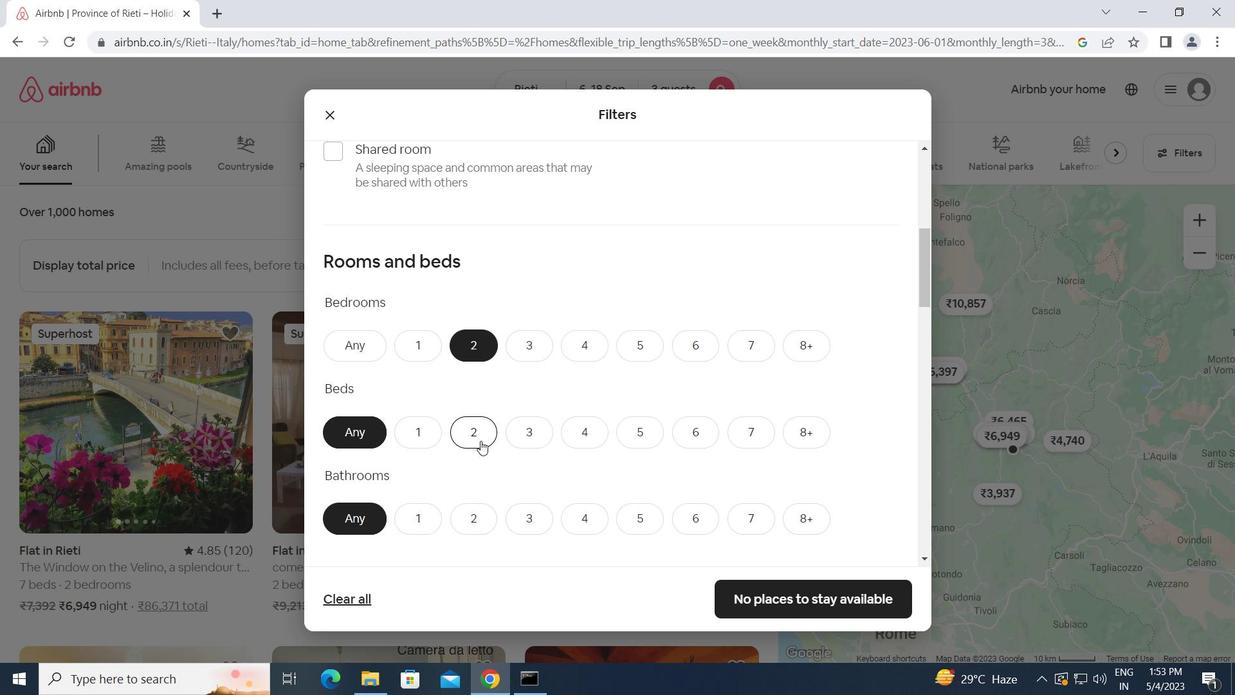 
Action: Mouse moved to (465, 514)
Screenshot: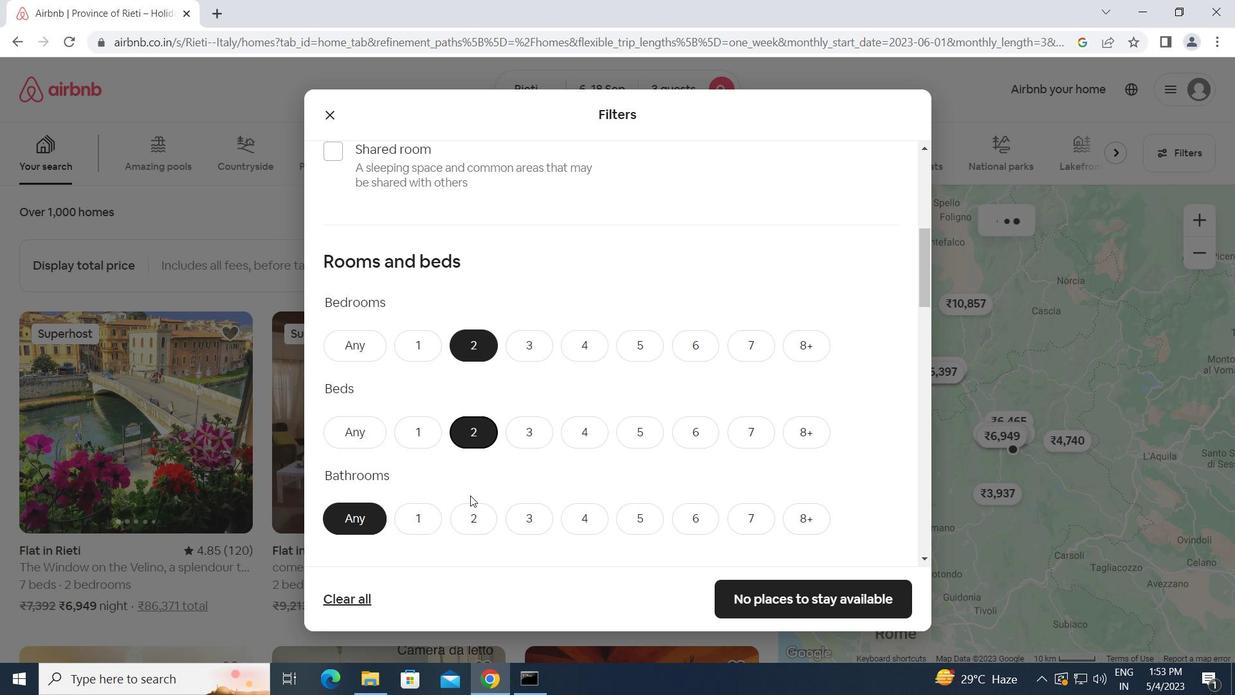 
Action: Mouse pressed left at (465, 514)
Screenshot: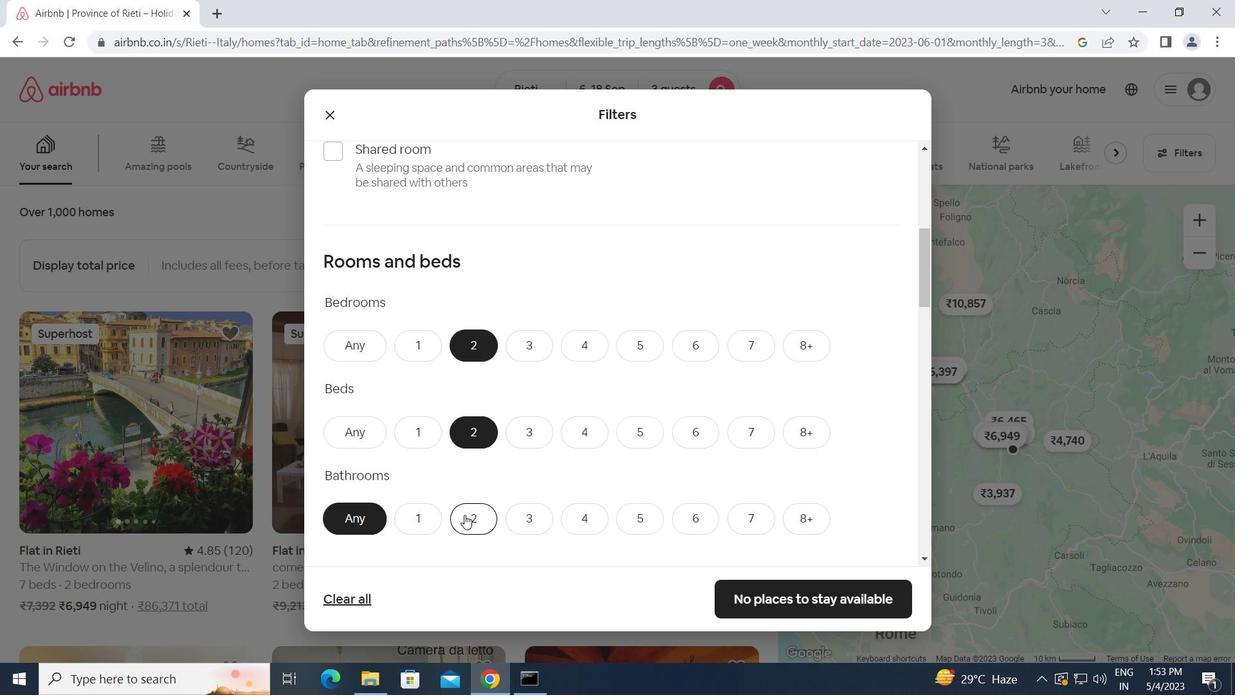 
Action: Mouse moved to (554, 534)
Screenshot: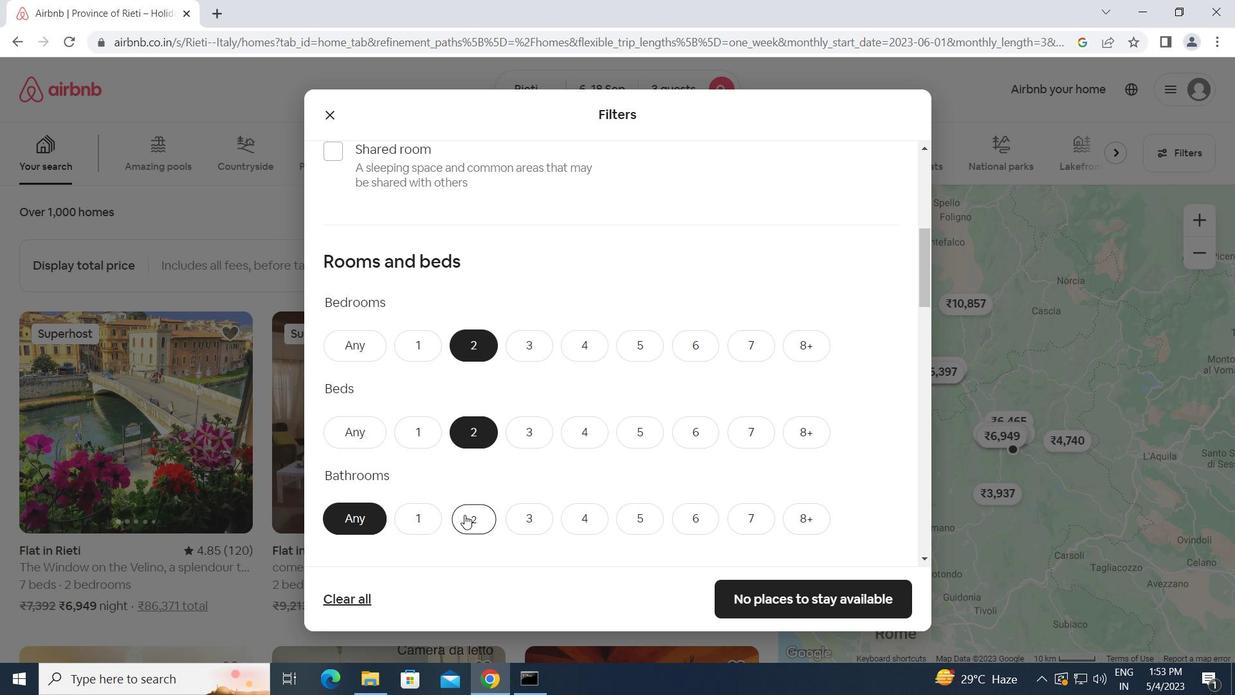 
Action: Mouse scrolled (554, 533) with delta (0, 0)
Screenshot: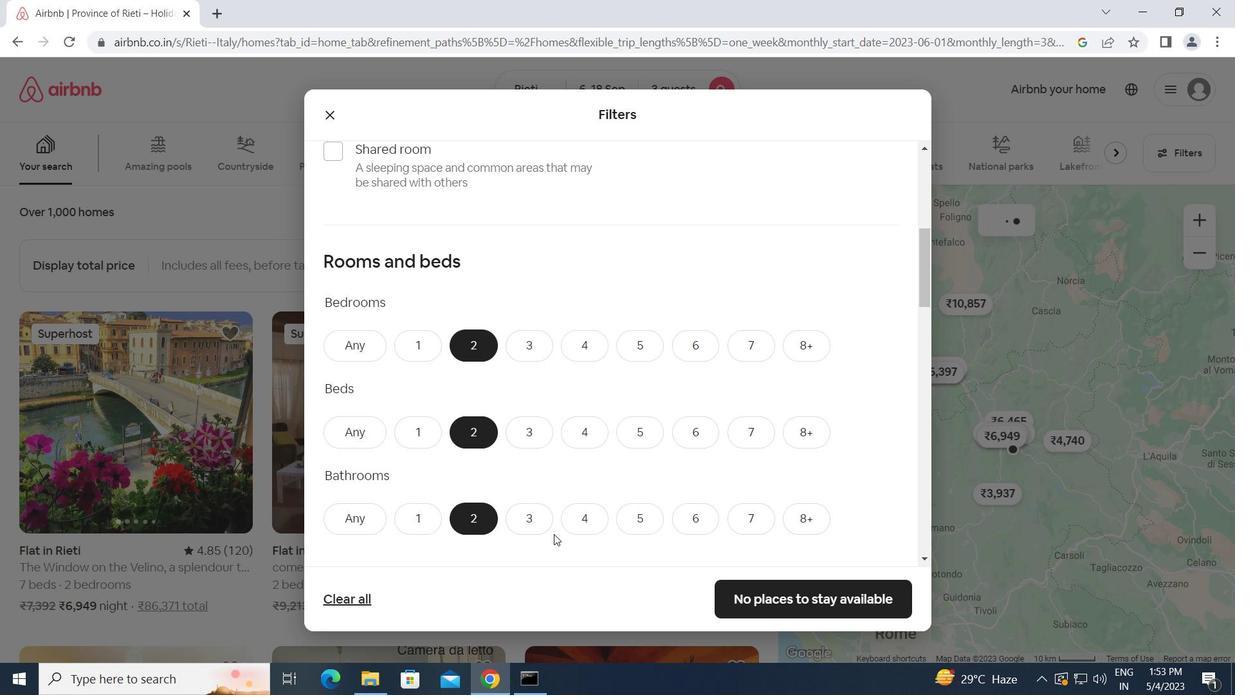 
Action: Mouse scrolled (554, 533) with delta (0, 0)
Screenshot: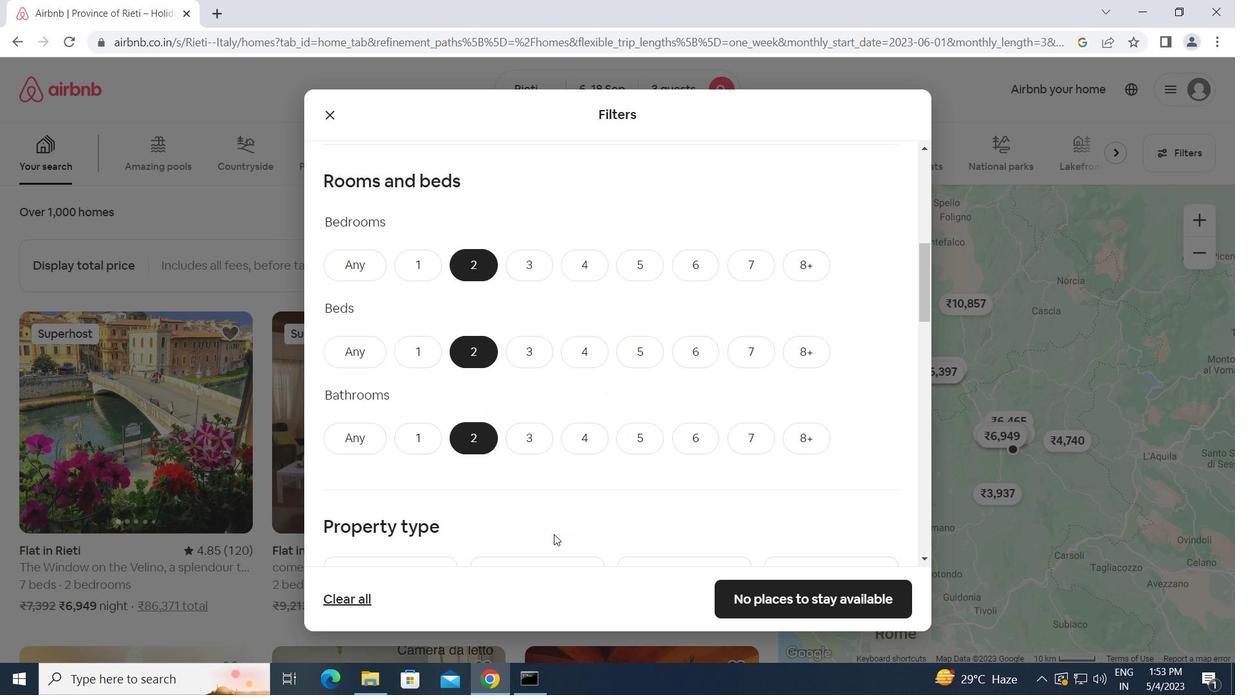 
Action: Mouse scrolled (554, 533) with delta (0, 0)
Screenshot: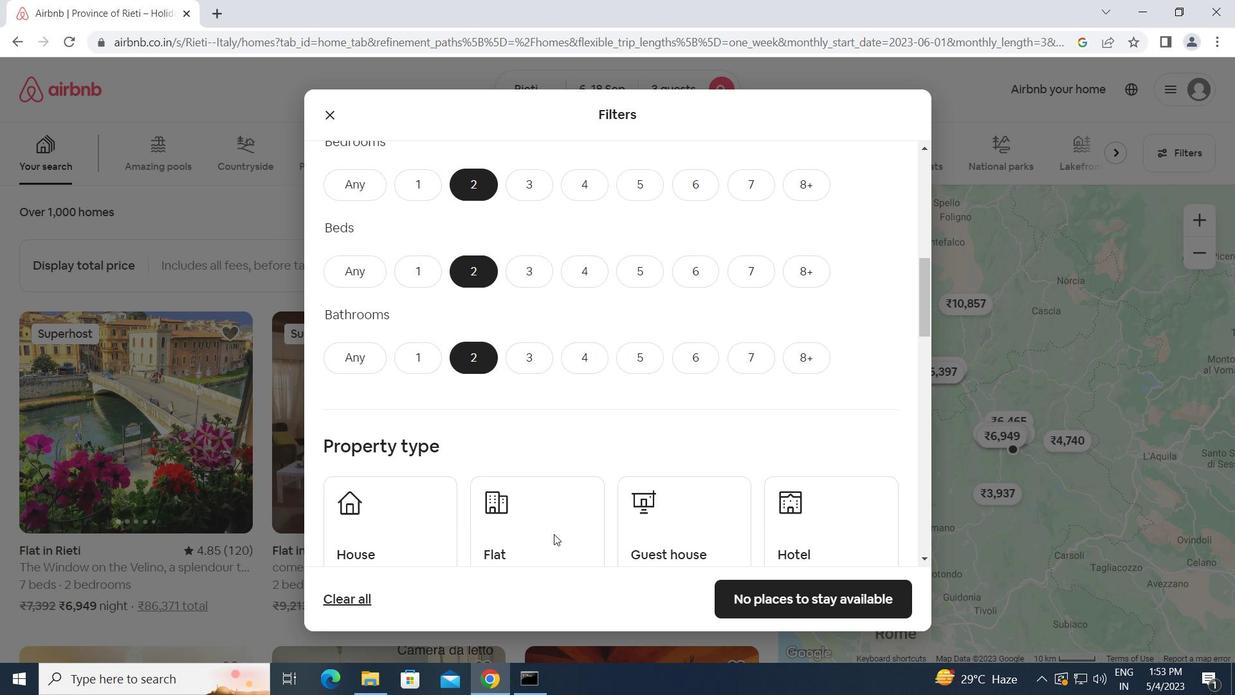 
Action: Mouse moved to (400, 475)
Screenshot: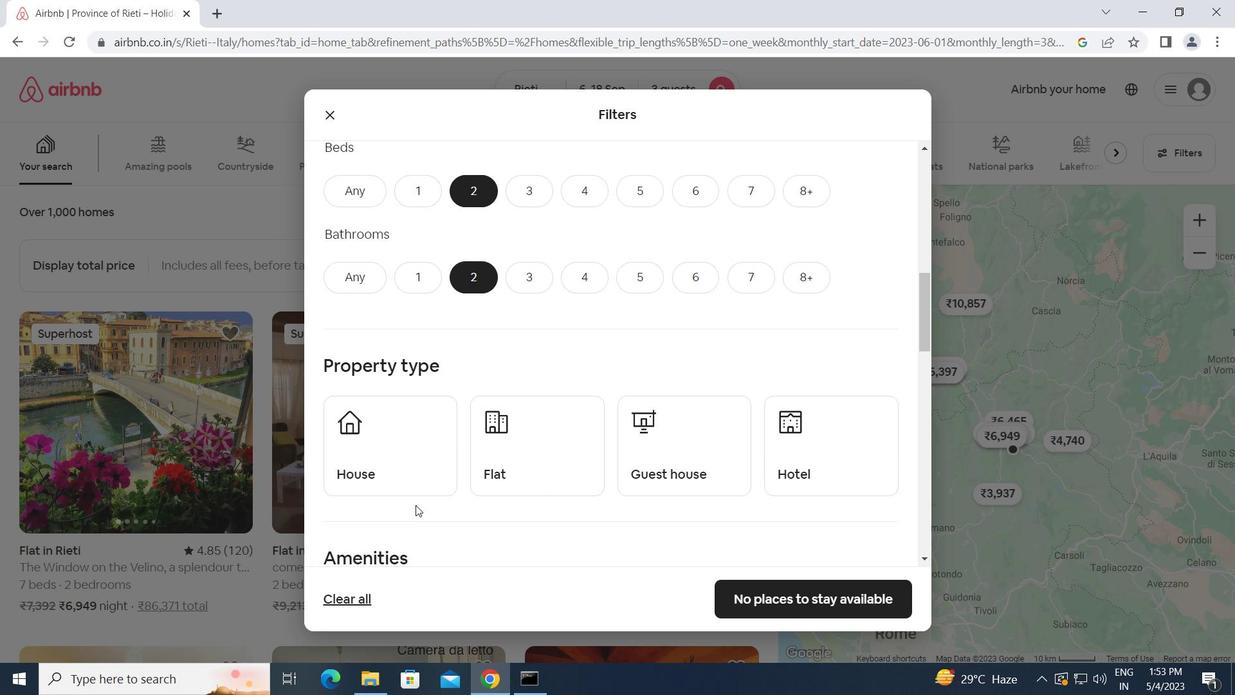 
Action: Mouse pressed left at (400, 475)
Screenshot: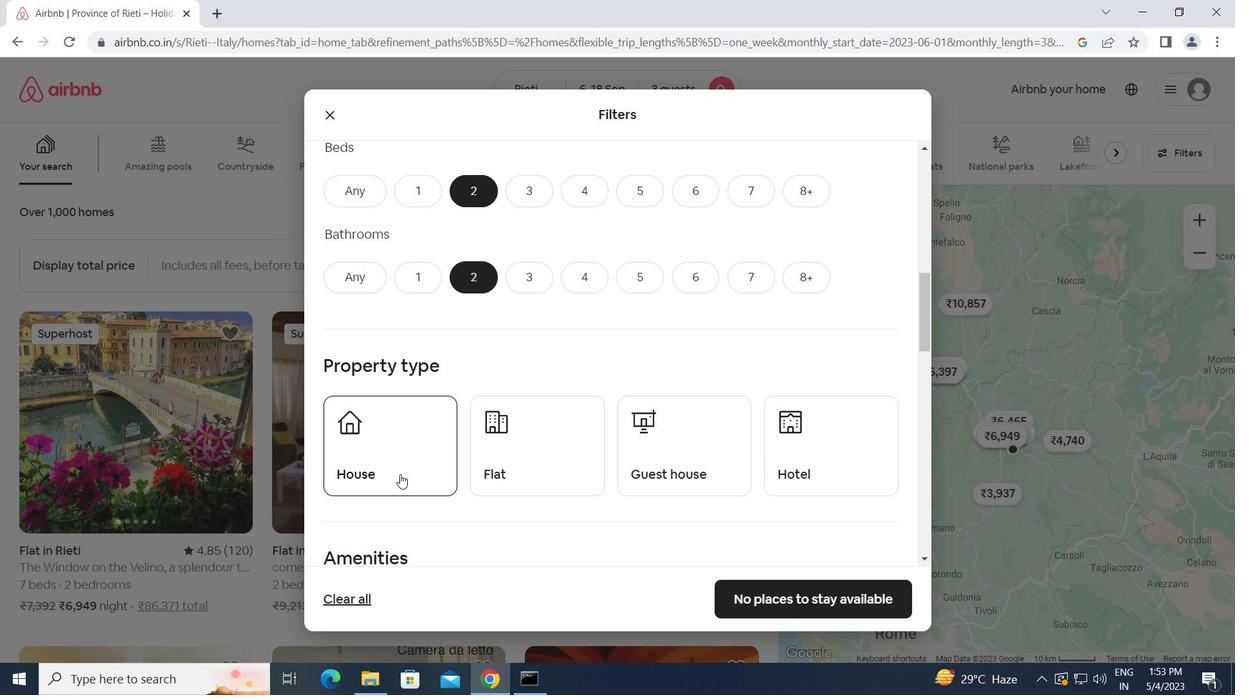 
Action: Mouse moved to (540, 472)
Screenshot: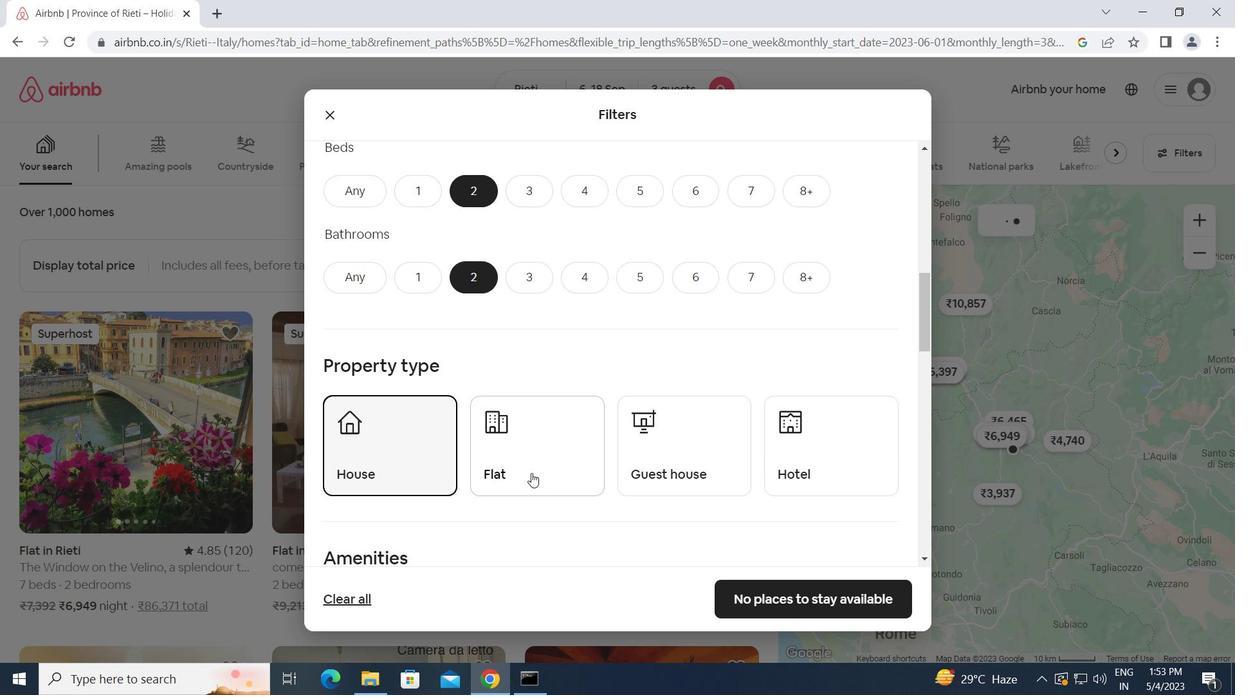
Action: Mouse pressed left at (540, 472)
Screenshot: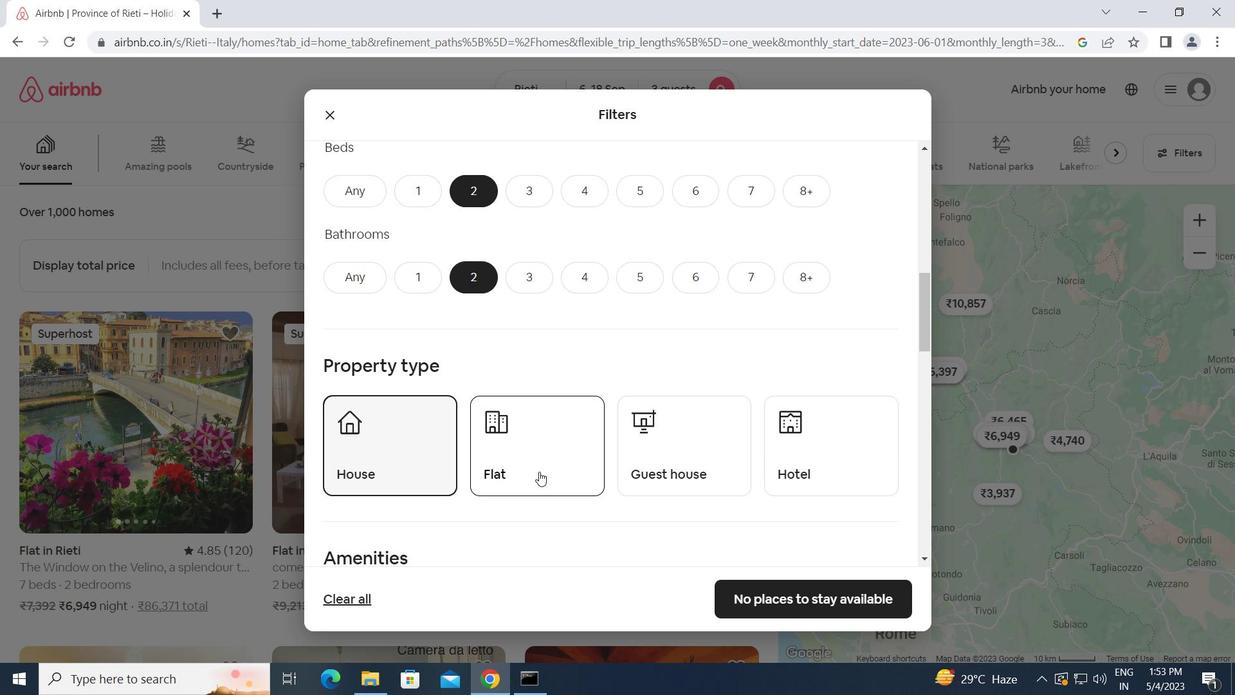 
Action: Mouse moved to (695, 457)
Screenshot: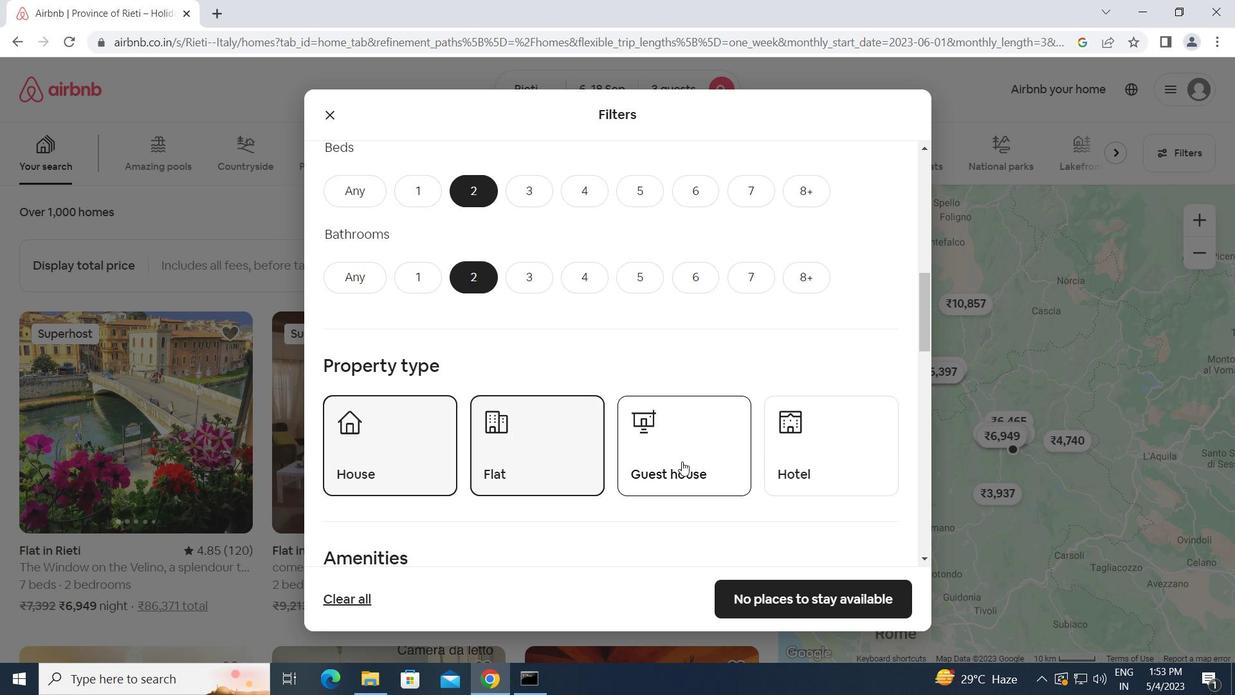 
Action: Mouse pressed left at (695, 457)
Screenshot: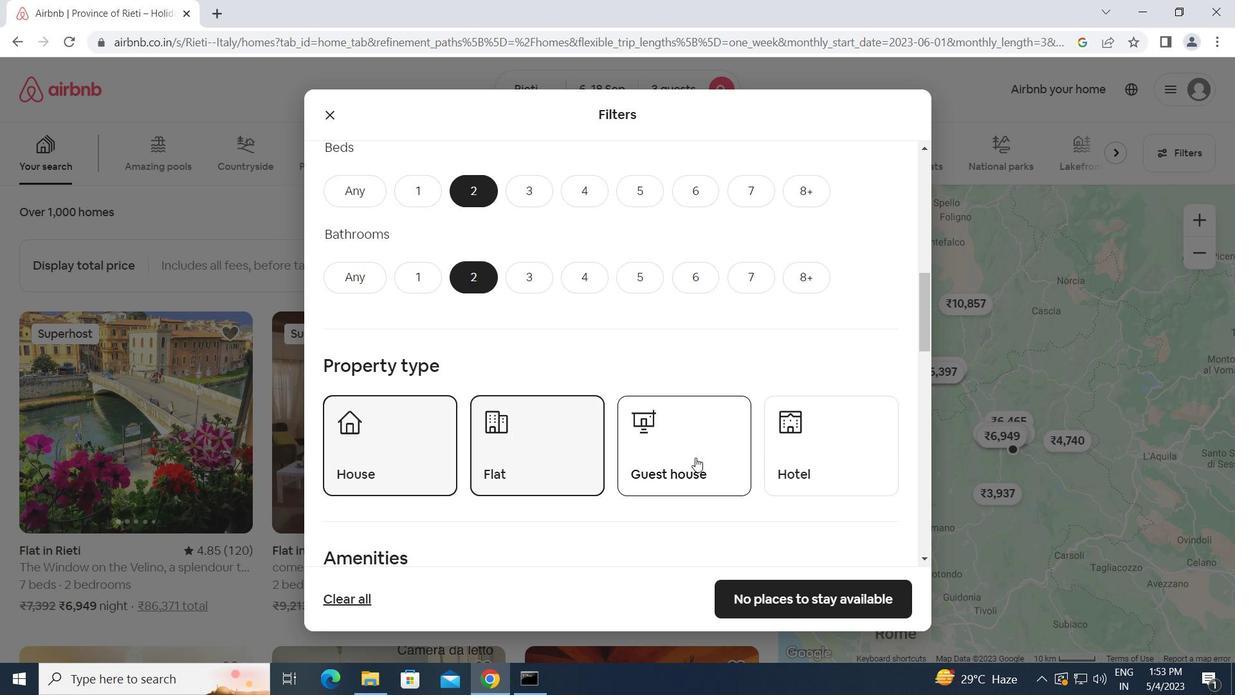 
Action: Mouse moved to (802, 456)
Screenshot: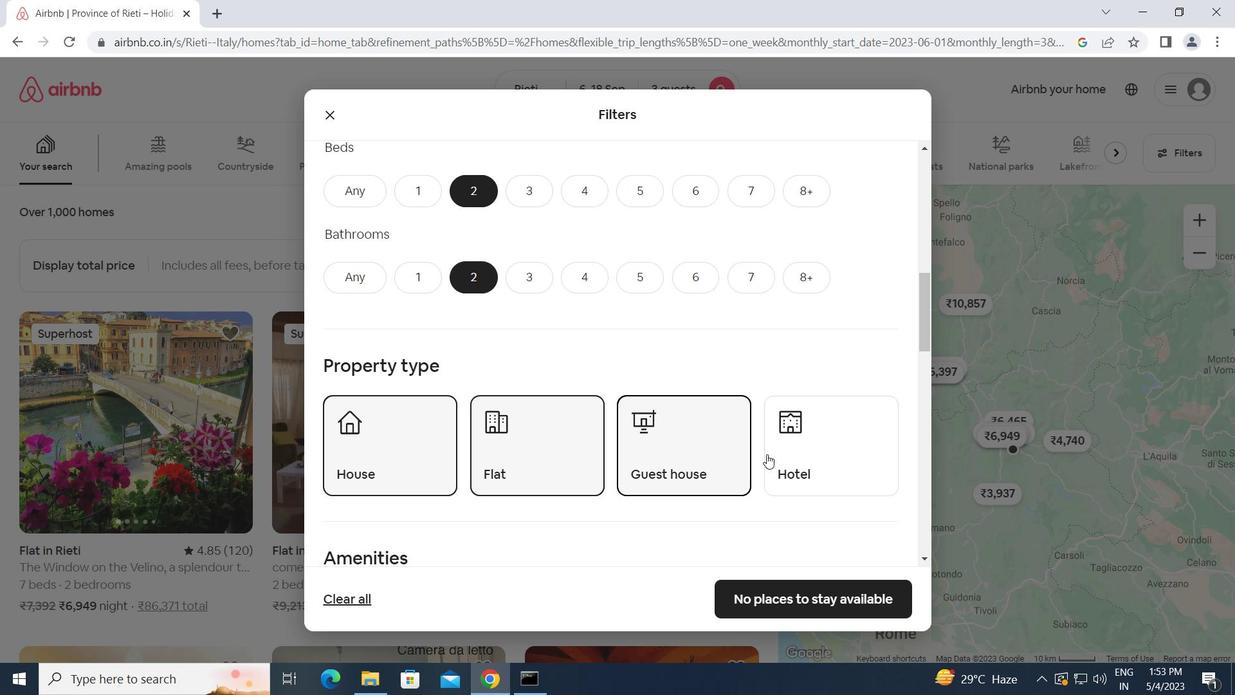 
Action: Mouse pressed left at (802, 456)
Screenshot: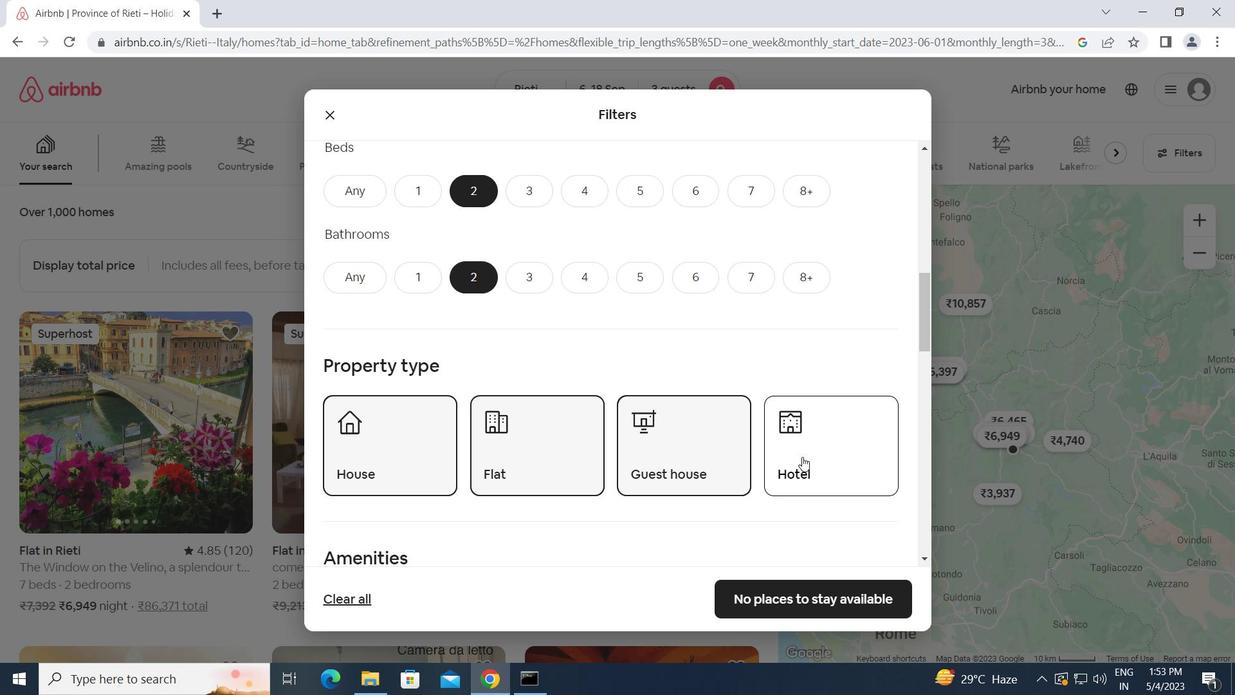 
Action: Mouse moved to (633, 516)
Screenshot: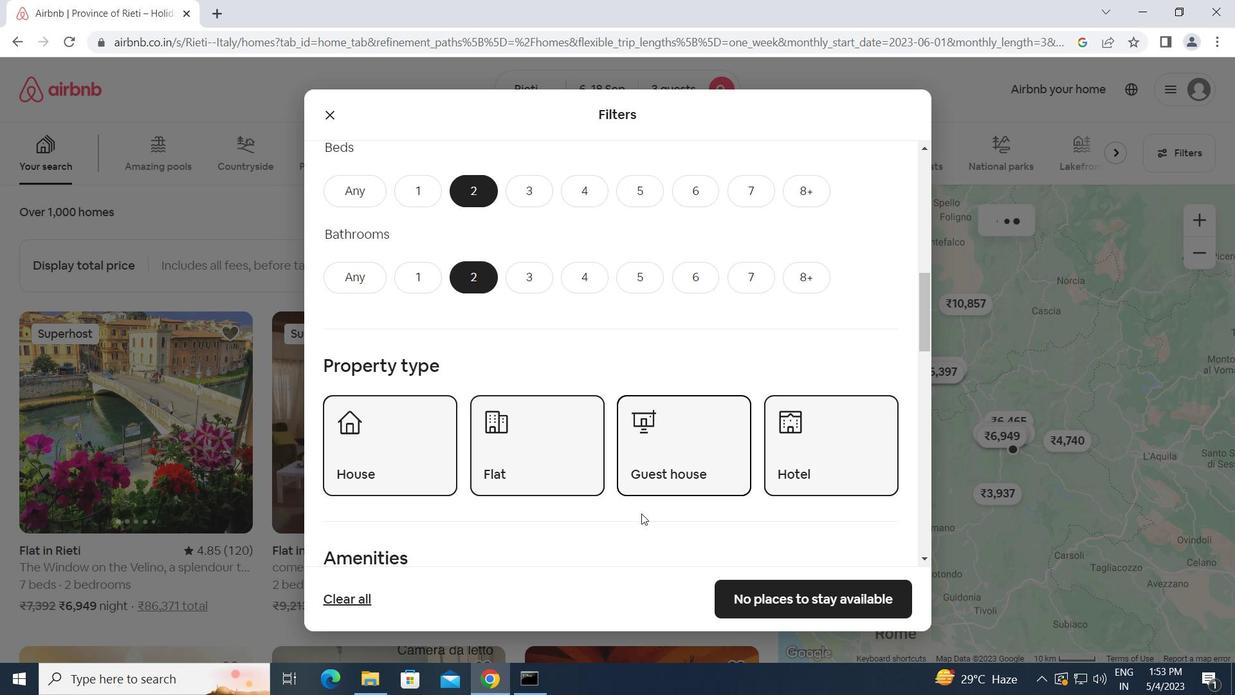 
Action: Mouse scrolled (633, 516) with delta (0, 0)
Screenshot: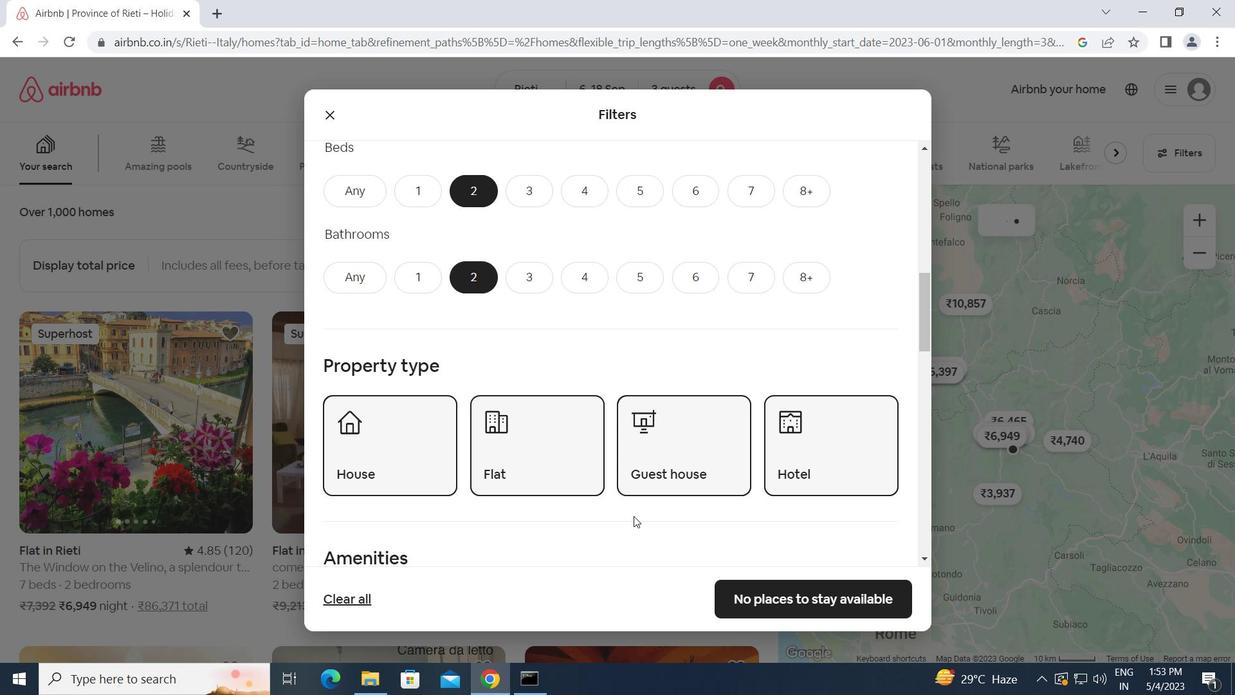 
Action: Mouse scrolled (633, 516) with delta (0, 0)
Screenshot: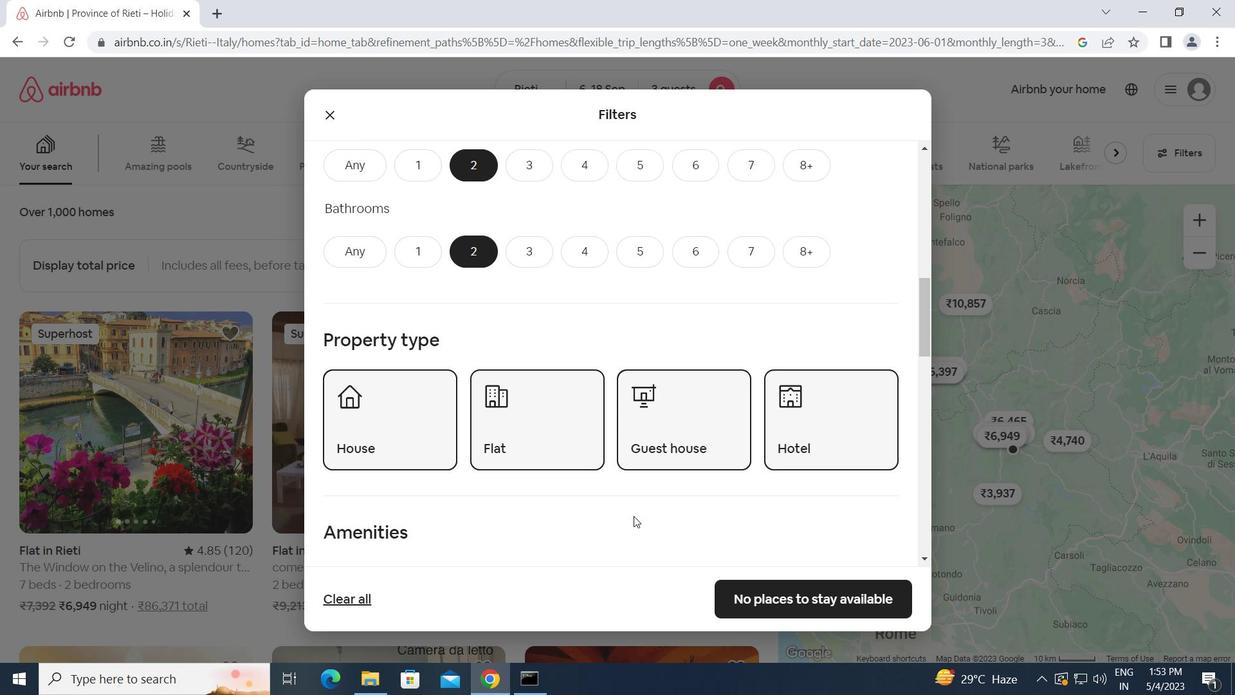 
Action: Mouse scrolled (633, 516) with delta (0, 0)
Screenshot: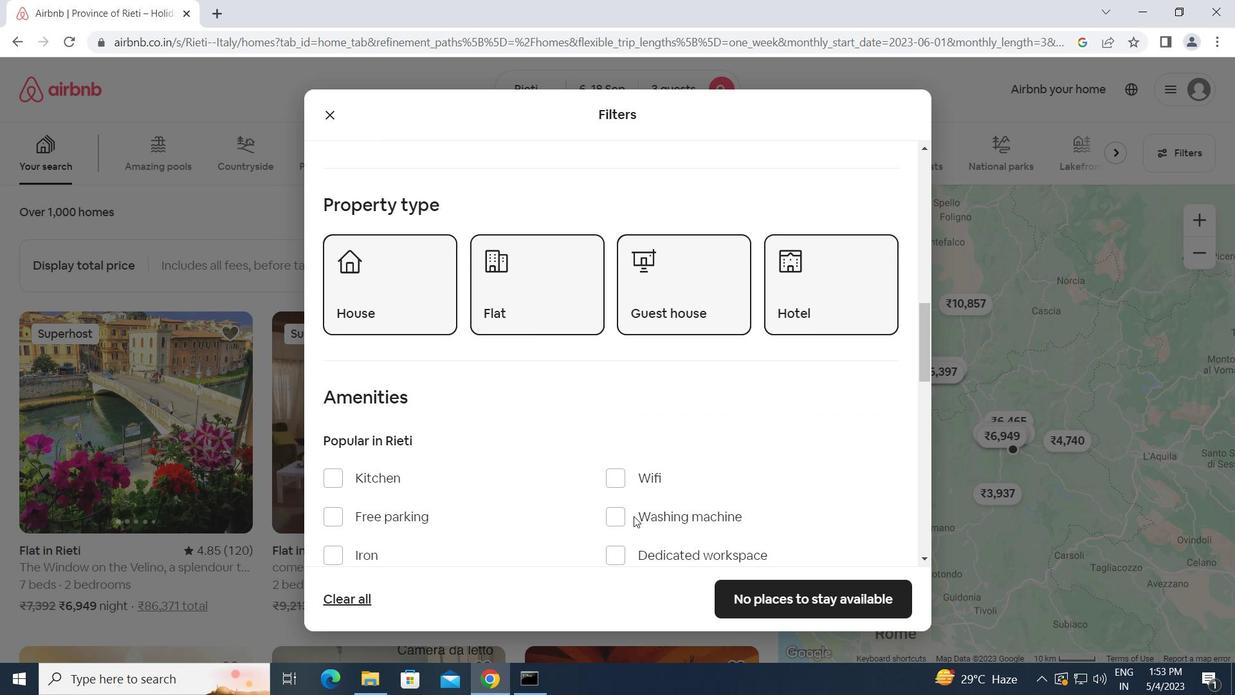 
Action: Mouse scrolled (633, 516) with delta (0, 0)
Screenshot: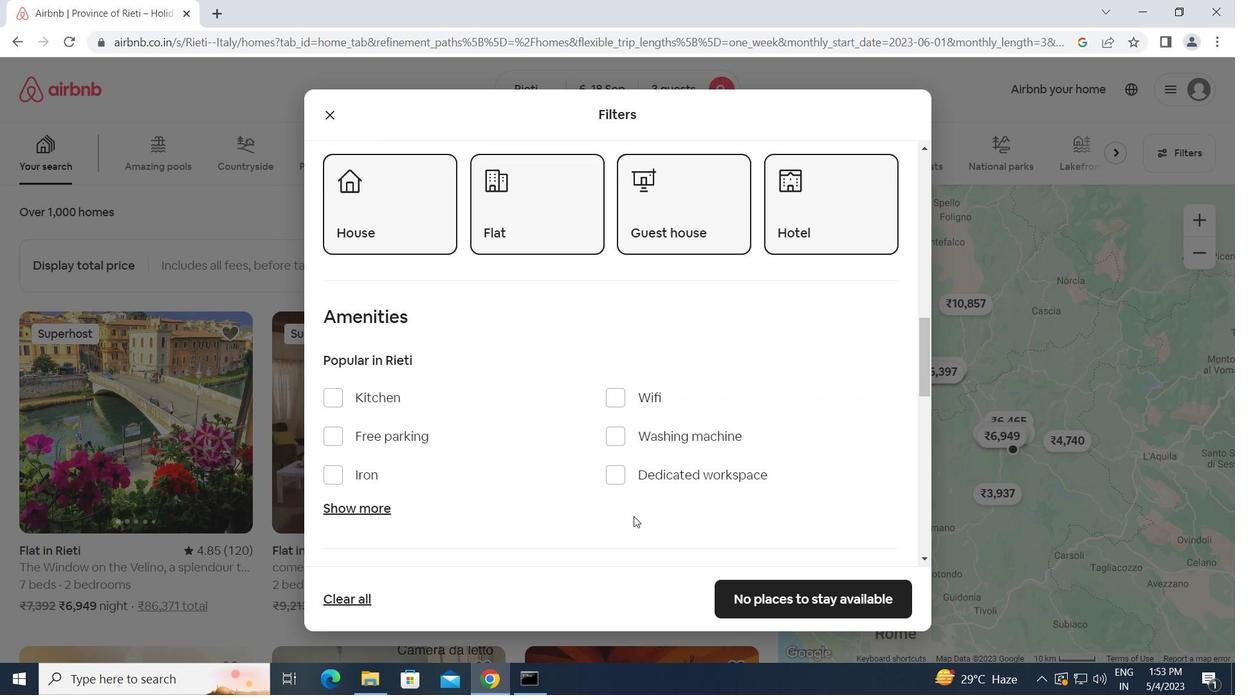 
Action: Mouse scrolled (633, 516) with delta (0, 0)
Screenshot: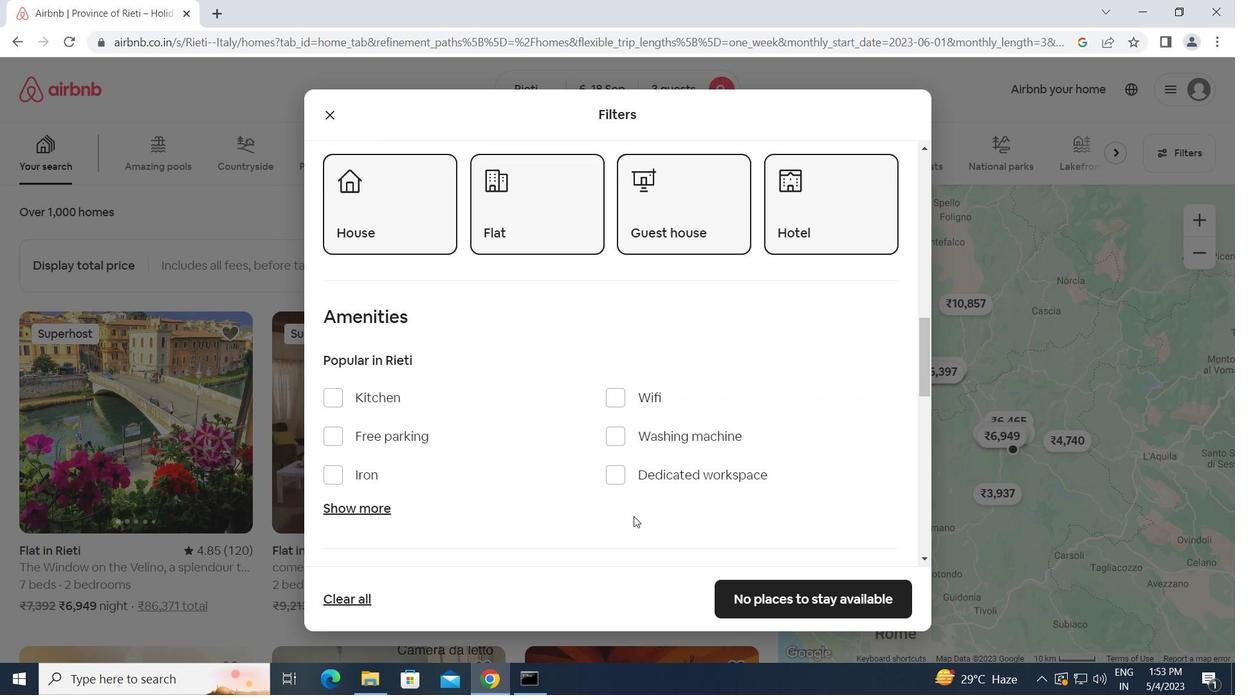 
Action: Mouse scrolled (633, 516) with delta (0, 0)
Screenshot: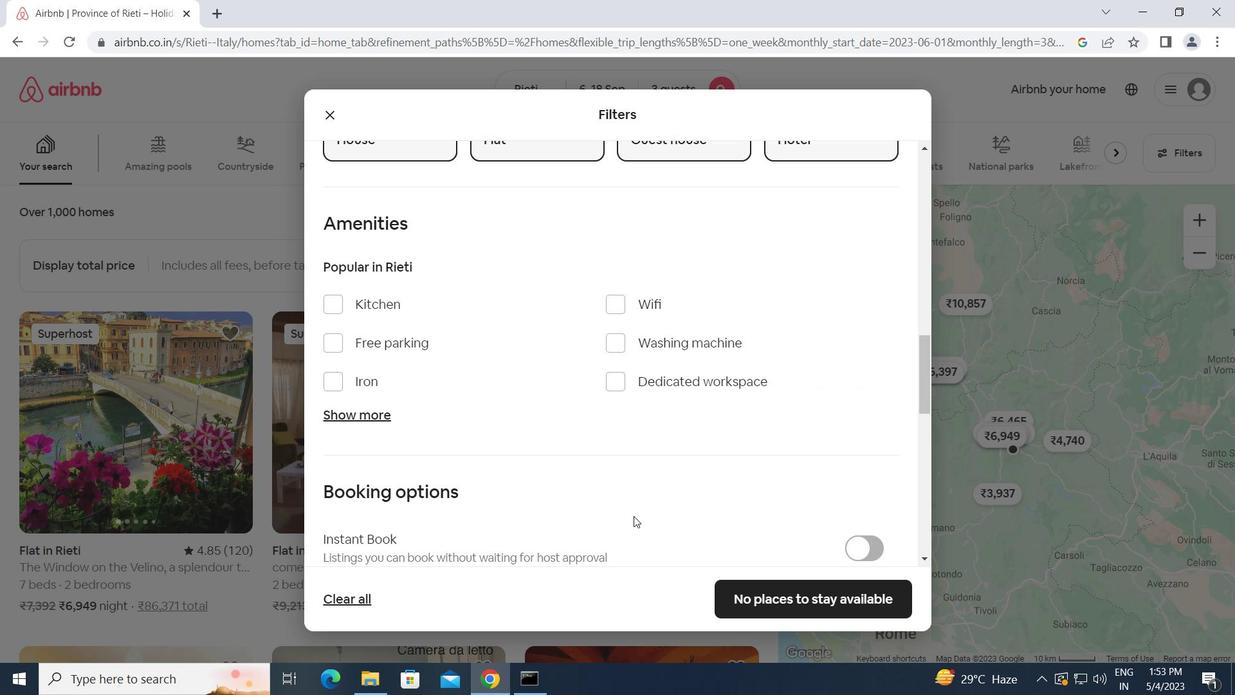 
Action: Mouse moved to (853, 456)
Screenshot: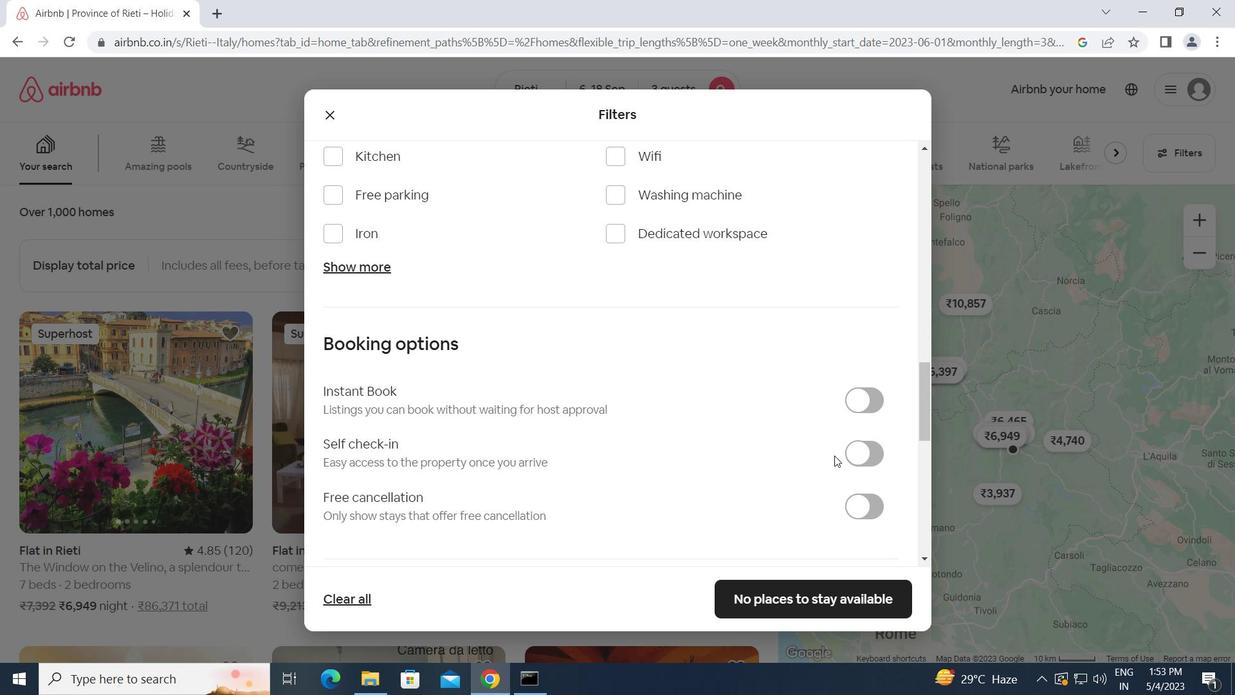 
Action: Mouse pressed left at (853, 456)
Screenshot: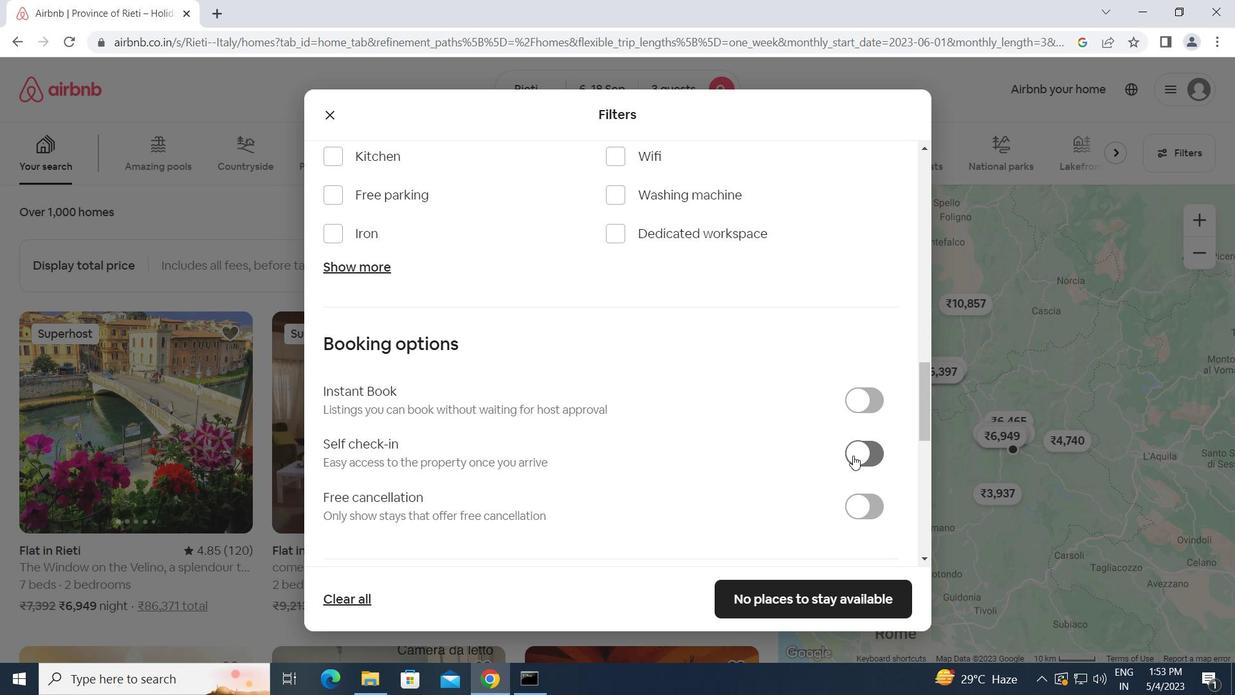 
Action: Mouse moved to (557, 542)
Screenshot: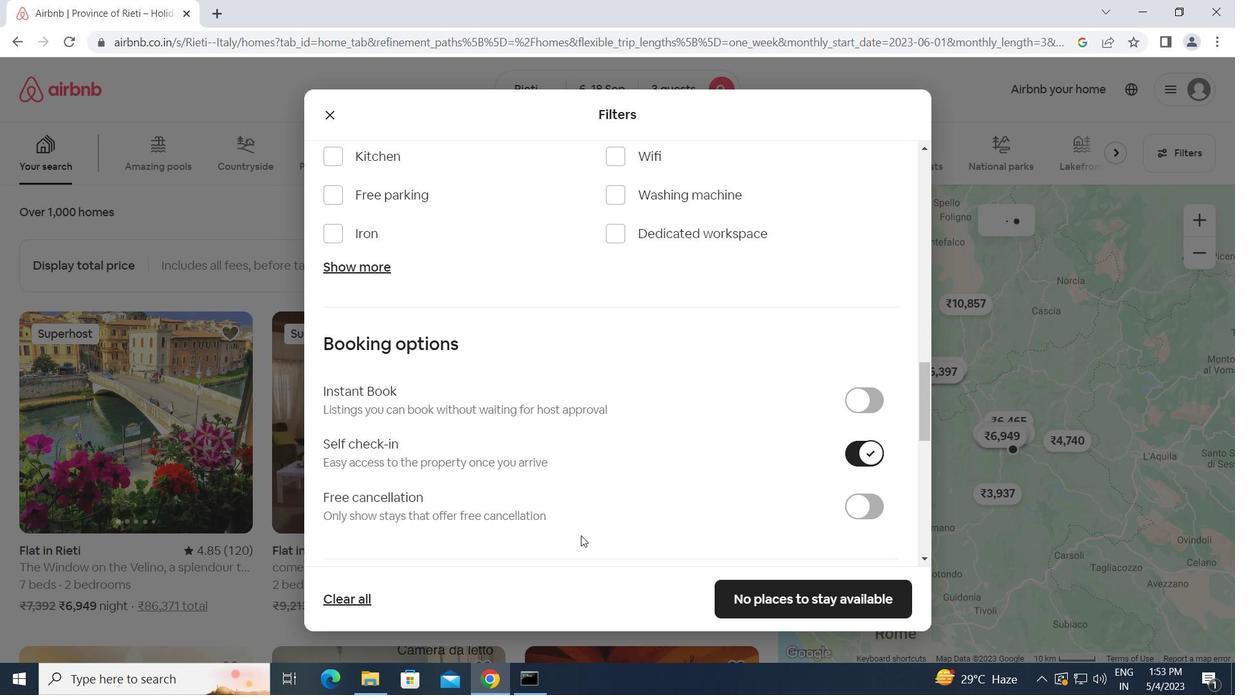 
Action: Mouse scrolled (557, 541) with delta (0, 0)
Screenshot: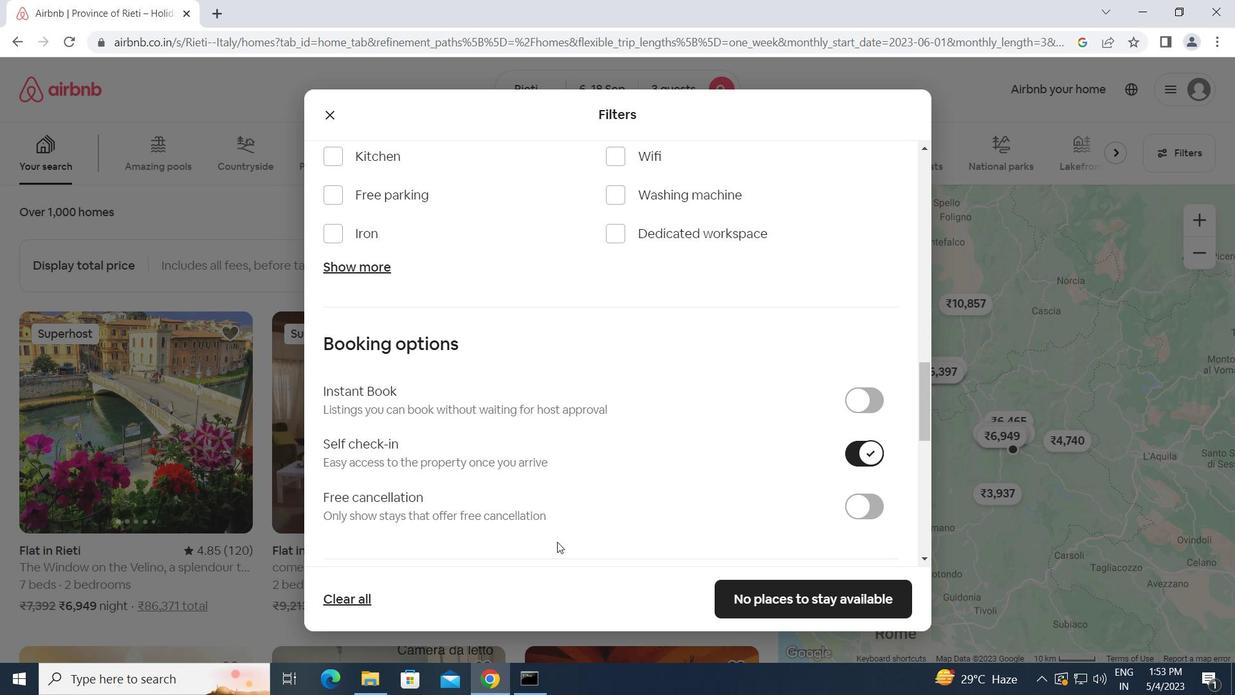 
Action: Mouse scrolled (557, 541) with delta (0, 0)
Screenshot: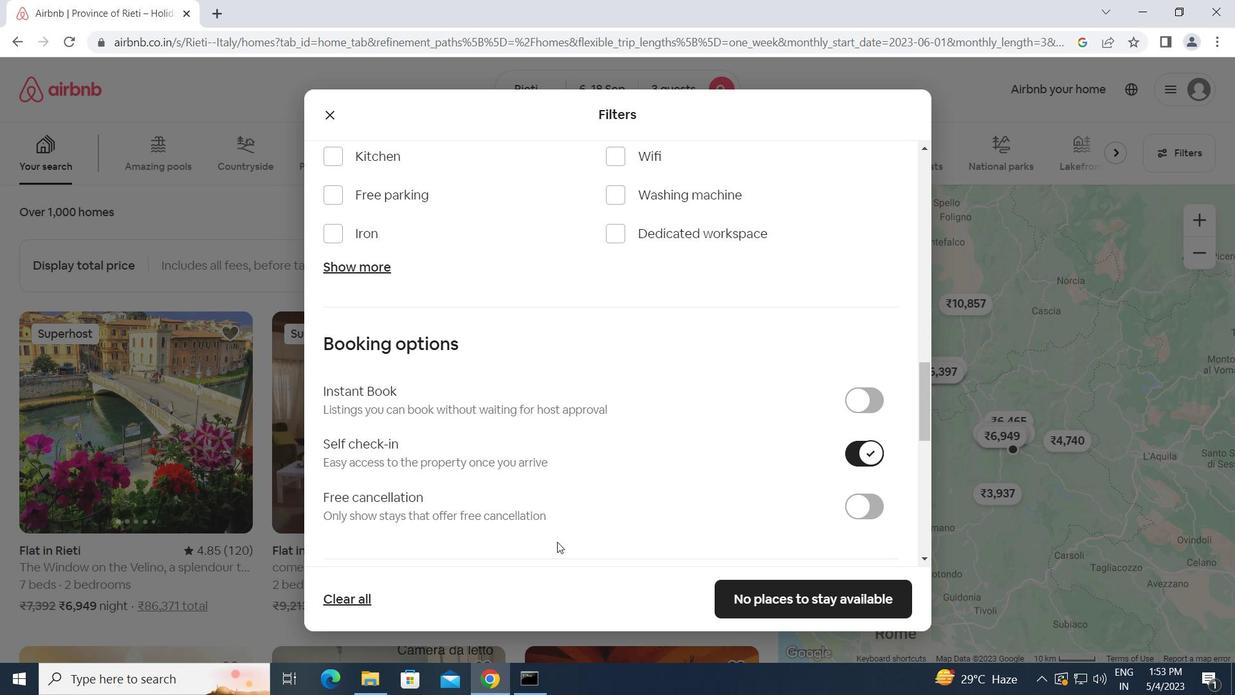 
Action: Mouse scrolled (557, 541) with delta (0, 0)
Screenshot: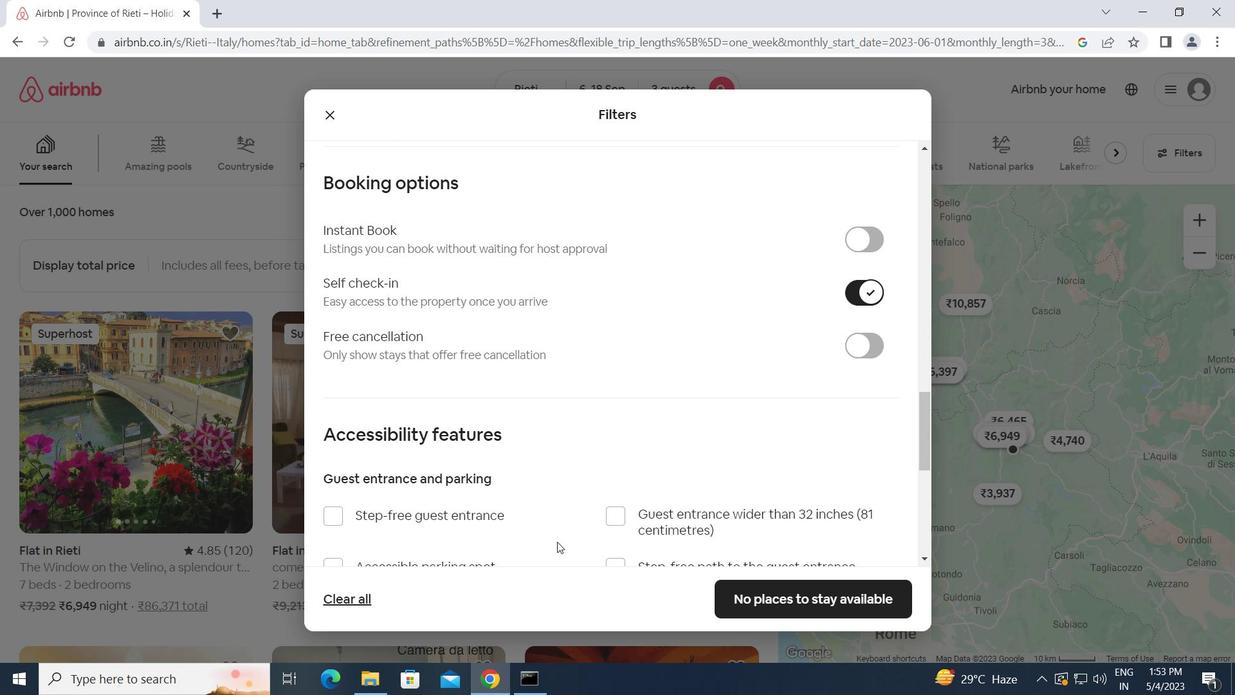 
Action: Mouse scrolled (557, 541) with delta (0, 0)
Screenshot: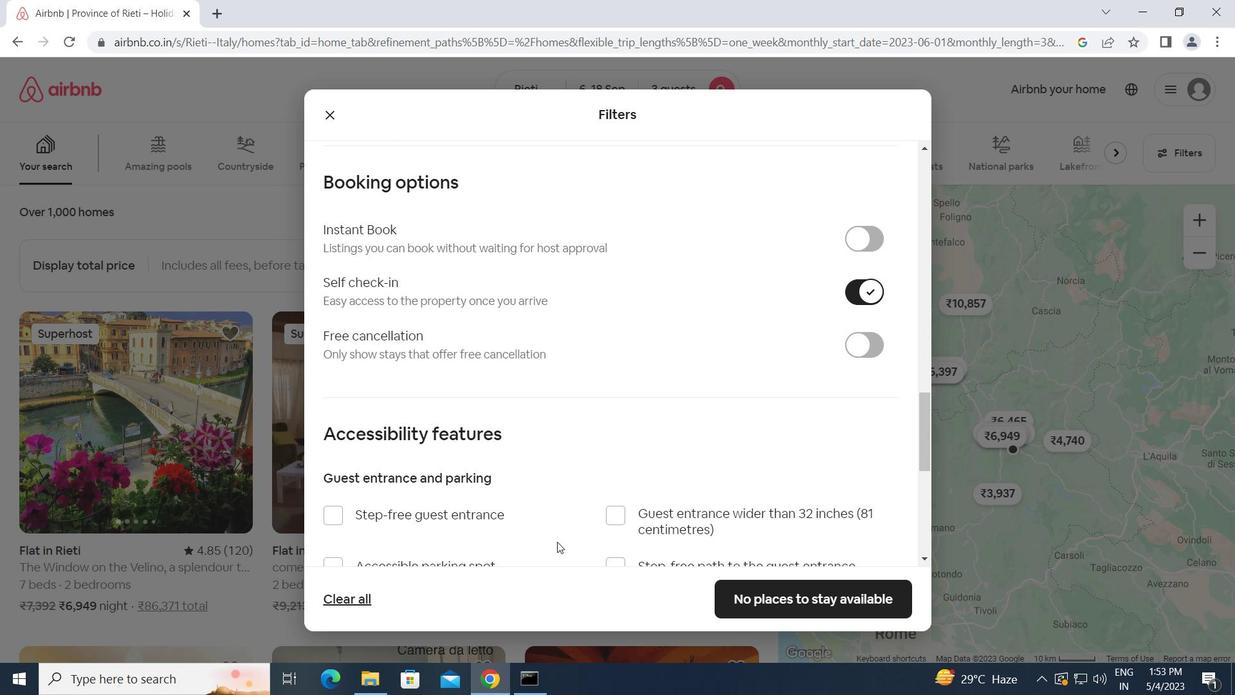 
Action: Mouse scrolled (557, 541) with delta (0, 0)
Screenshot: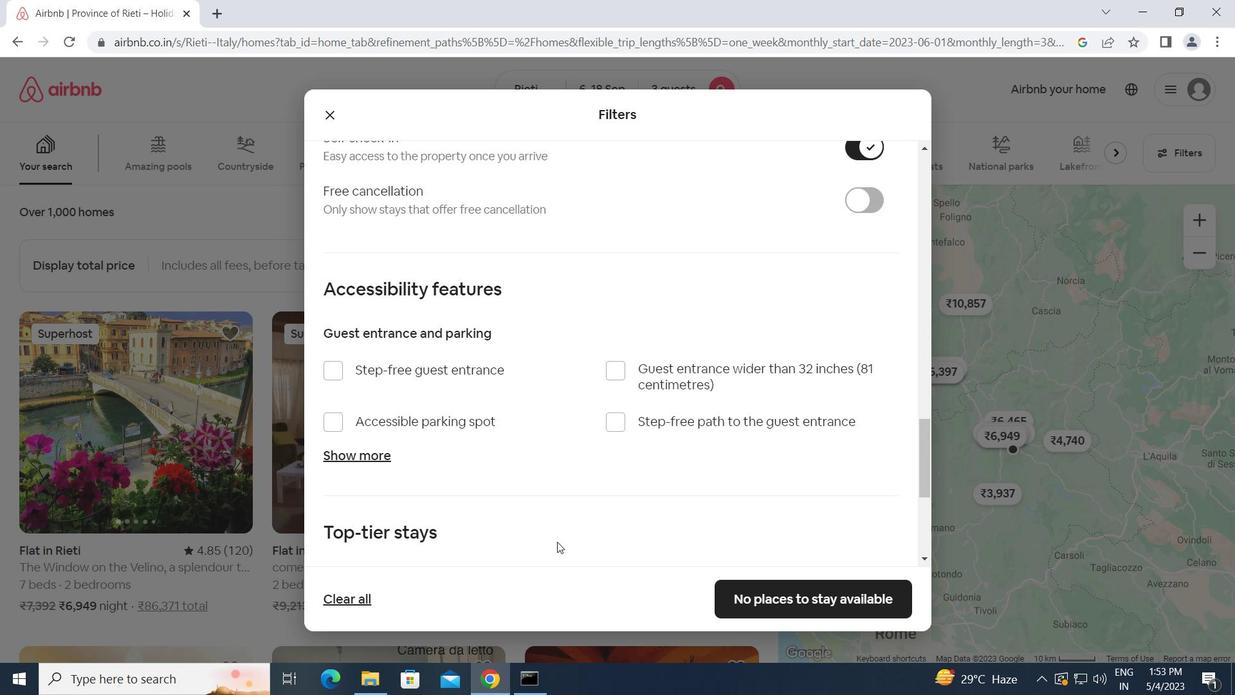 
Action: Mouse scrolled (557, 541) with delta (0, 0)
Screenshot: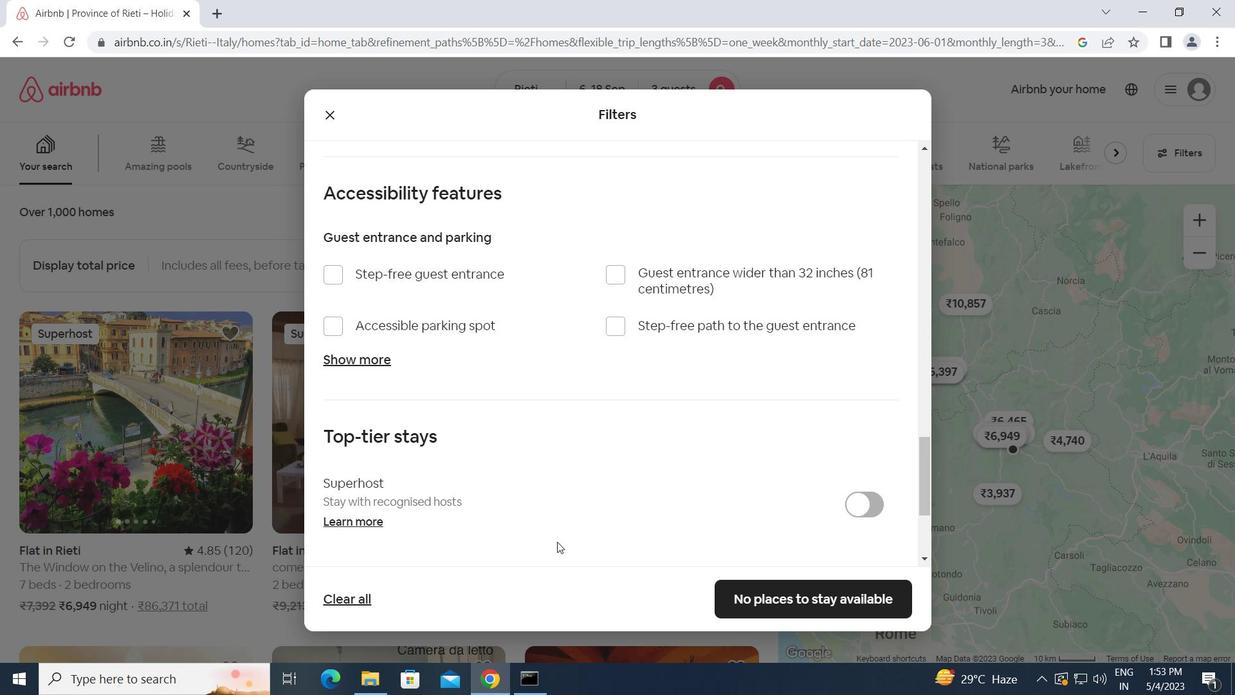 
Action: Mouse scrolled (557, 541) with delta (0, 0)
Screenshot: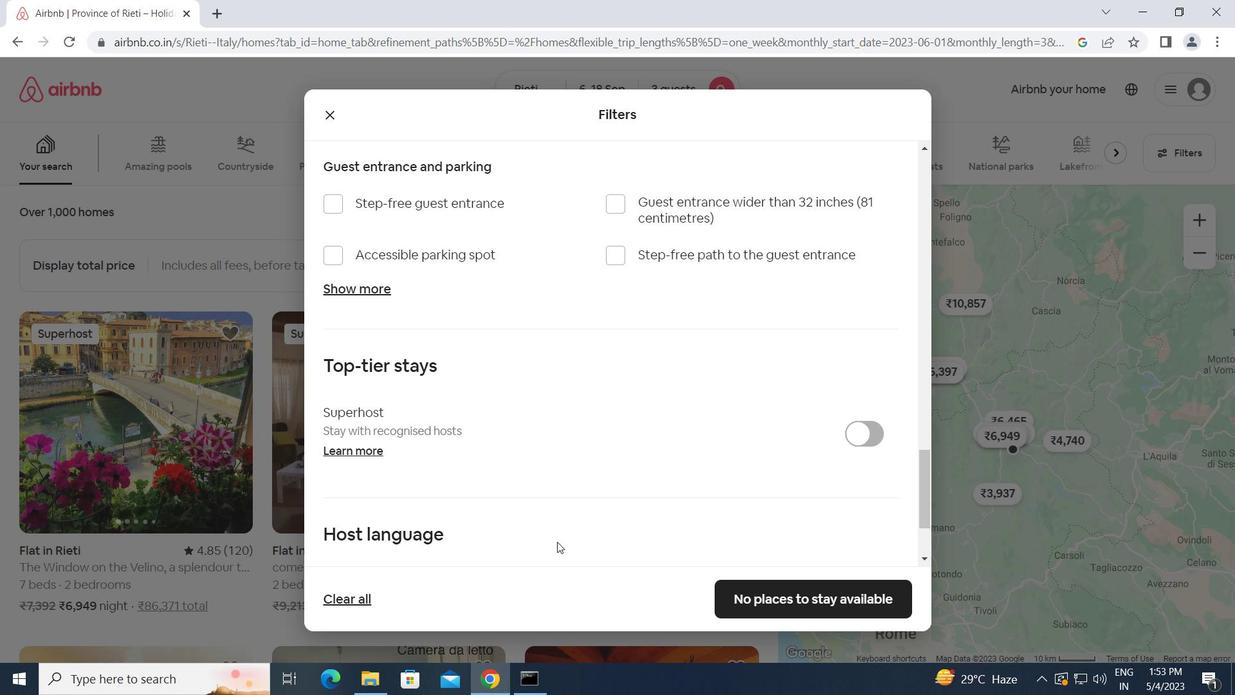 
Action: Mouse scrolled (557, 541) with delta (0, 0)
Screenshot: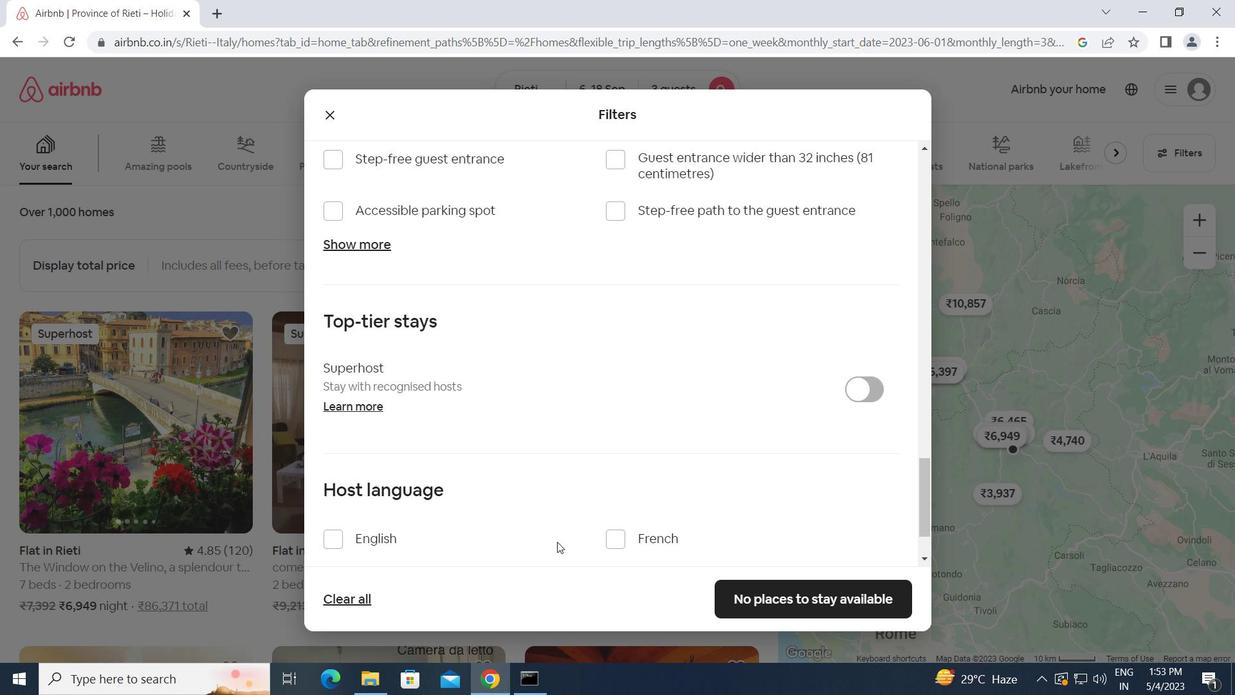
Action: Mouse moved to (328, 453)
Screenshot: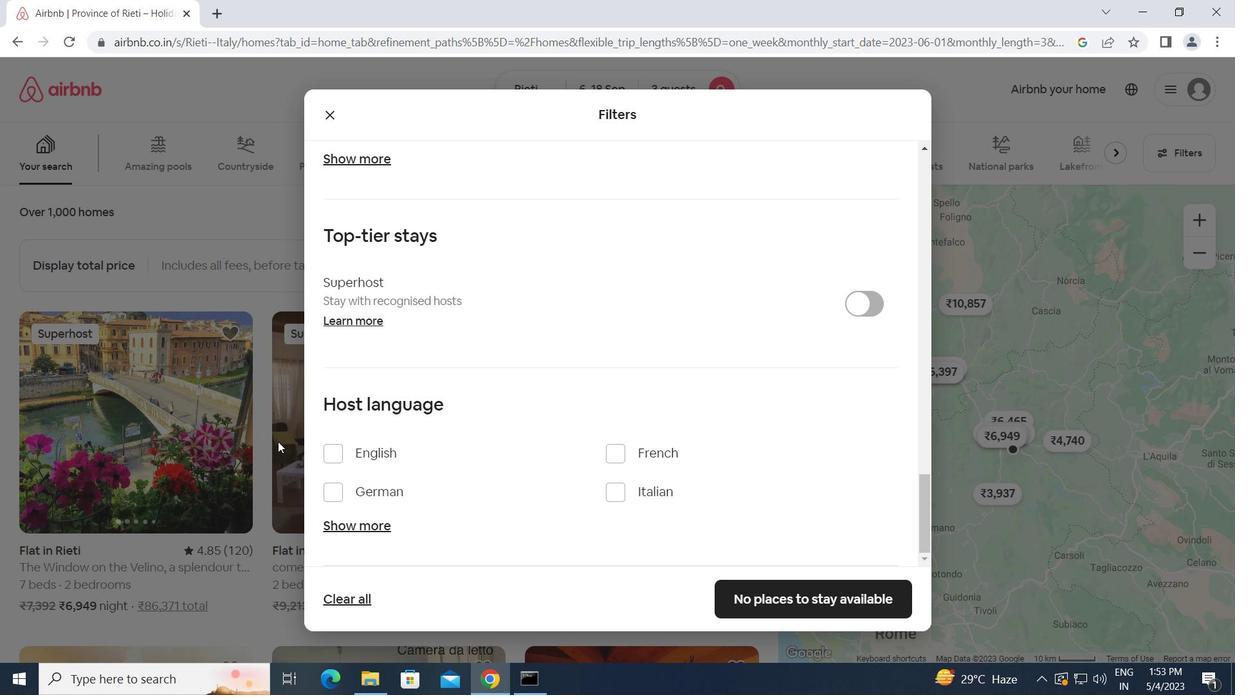
Action: Mouse pressed left at (328, 453)
Screenshot: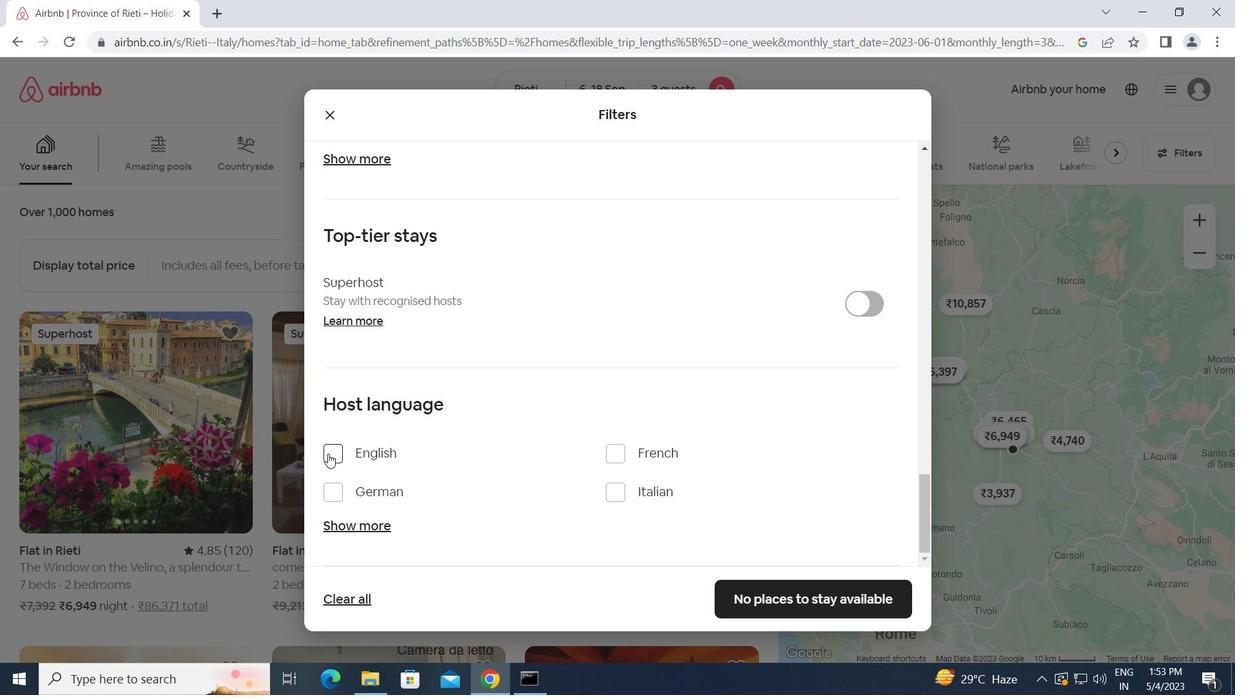
Action: Mouse moved to (771, 601)
Screenshot: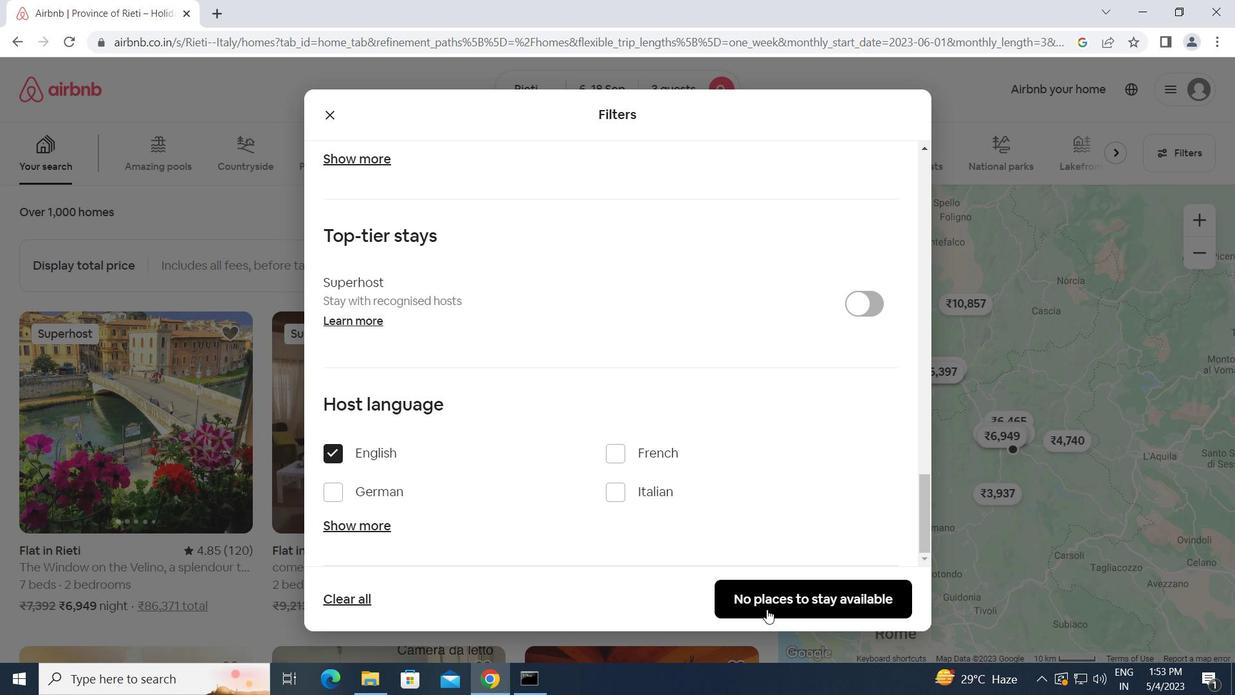 
Action: Mouse pressed left at (771, 601)
Screenshot: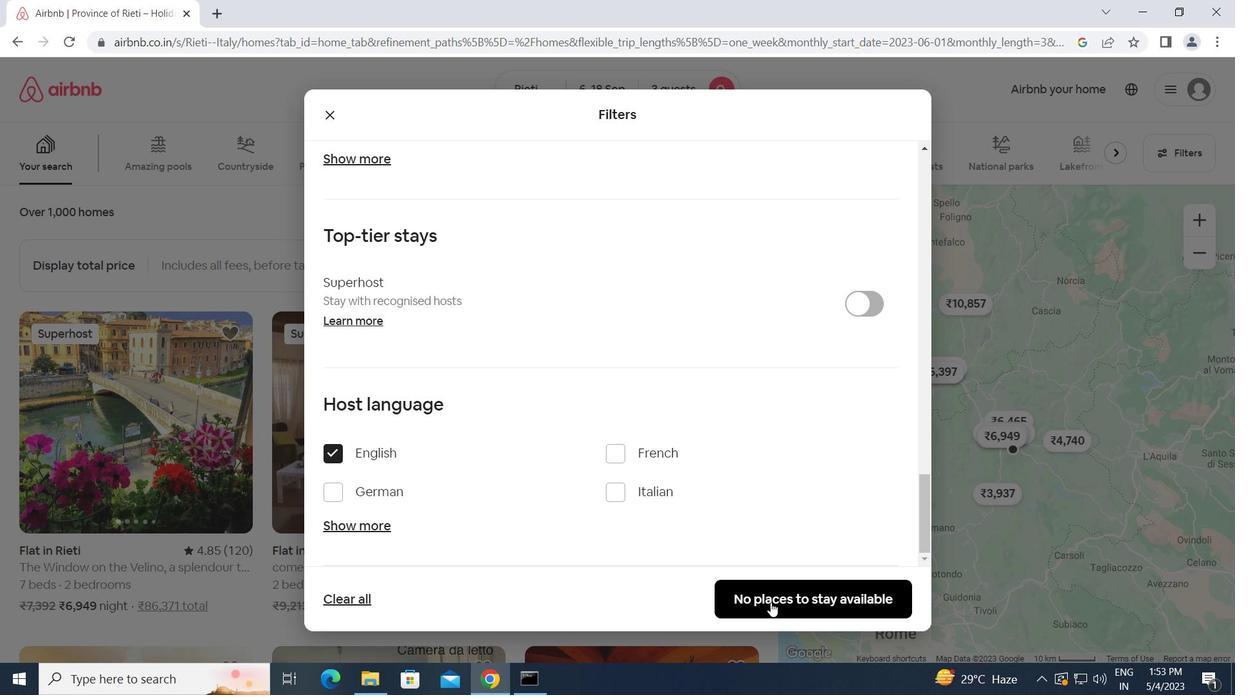
Action: Mouse moved to (630, 437)
Screenshot: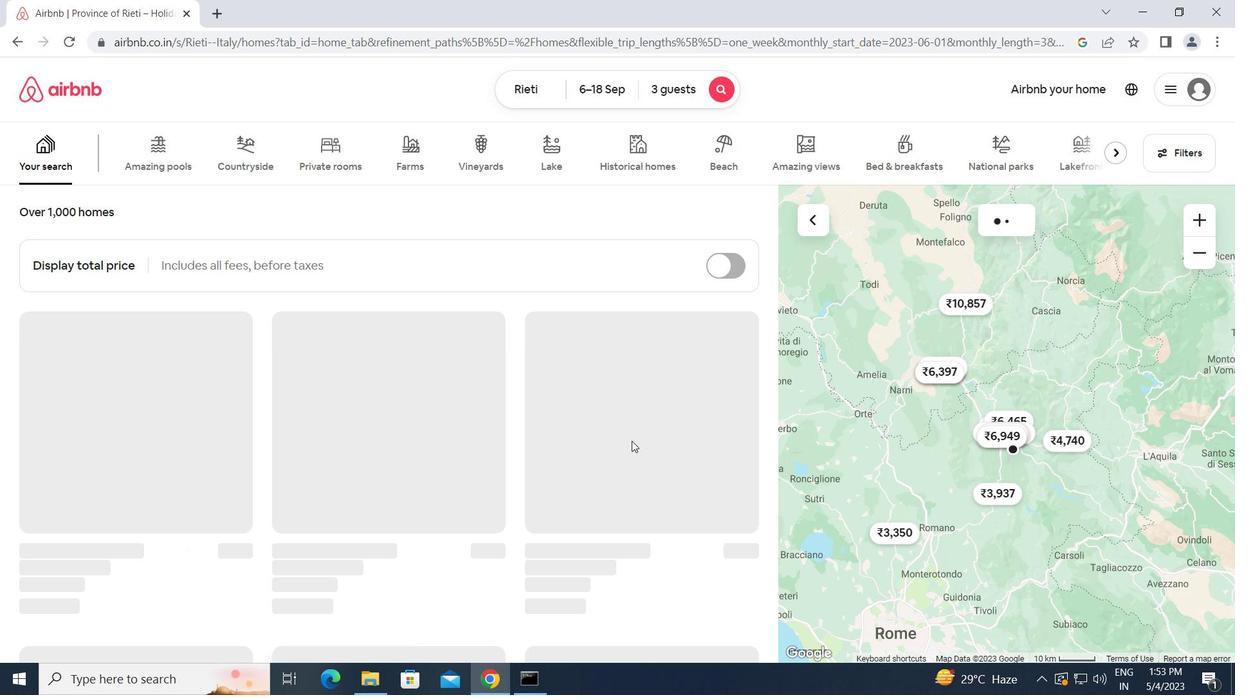 
